 Task: Find connections with filter location Uusikaupunki with filter topic #startupcompanywith filter profile language German with filter current company Himalaya Wellness Company with filter school Bharat Institute of Engineering & Technology with filter industry Insurance with filter service category Ghostwriting with filter keywords title Photographer
Action: Mouse moved to (278, 221)
Screenshot: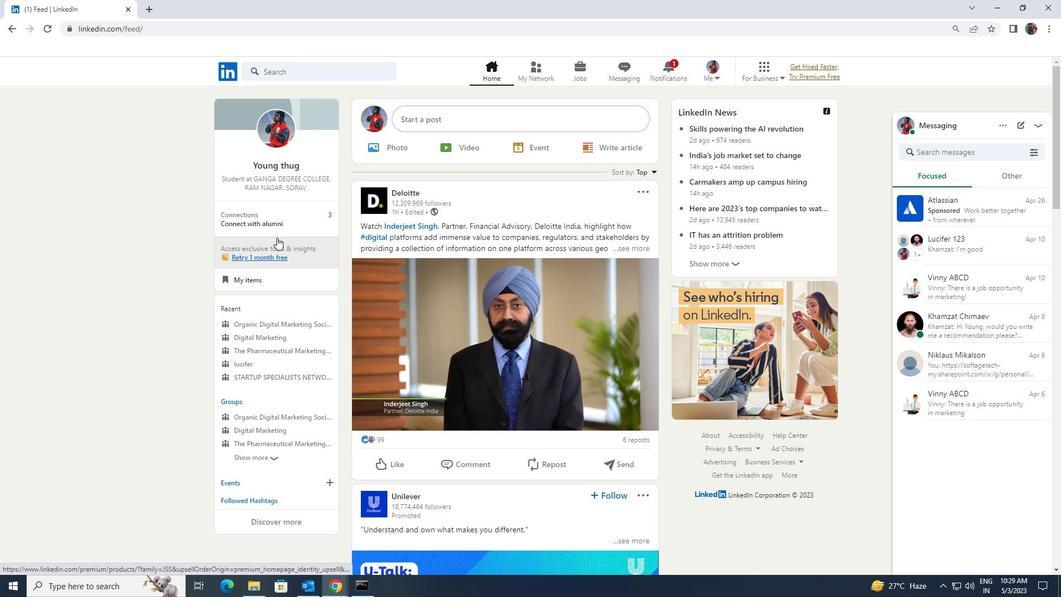 
Action: Mouse pressed left at (278, 221)
Screenshot: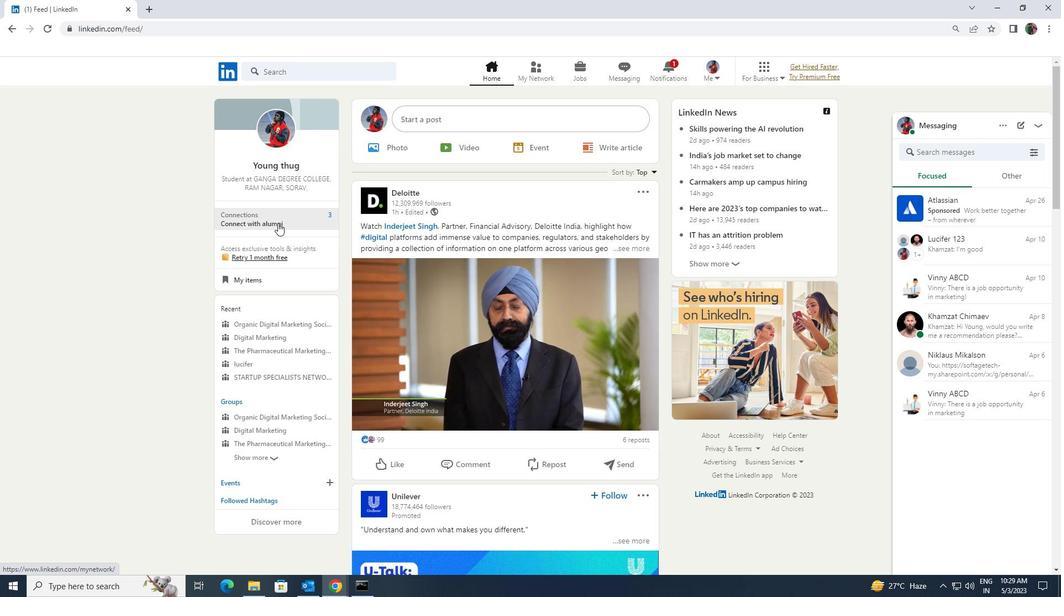 
Action: Mouse moved to (283, 131)
Screenshot: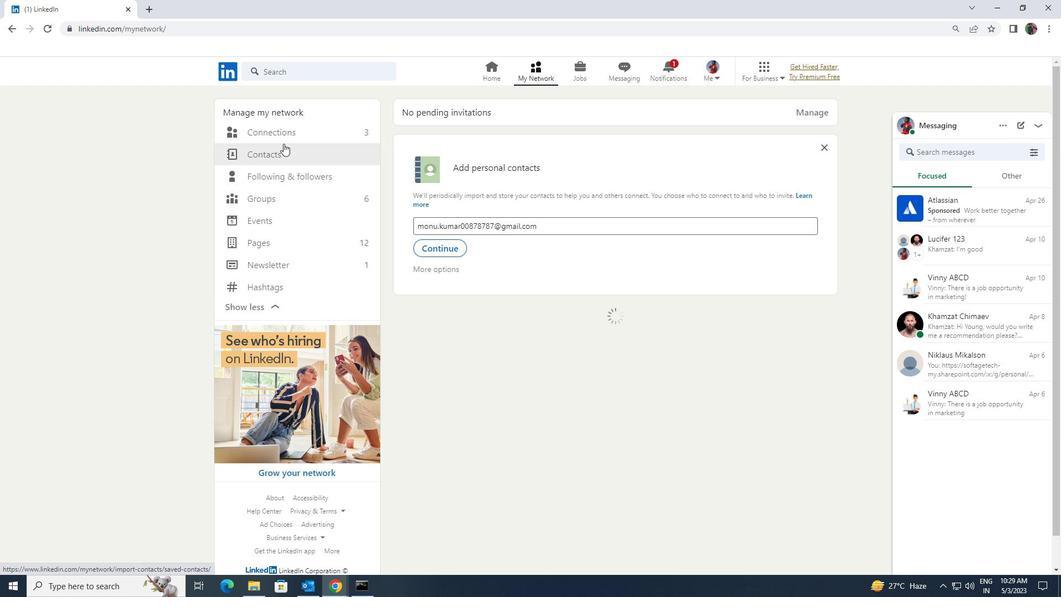 
Action: Mouse pressed left at (283, 131)
Screenshot: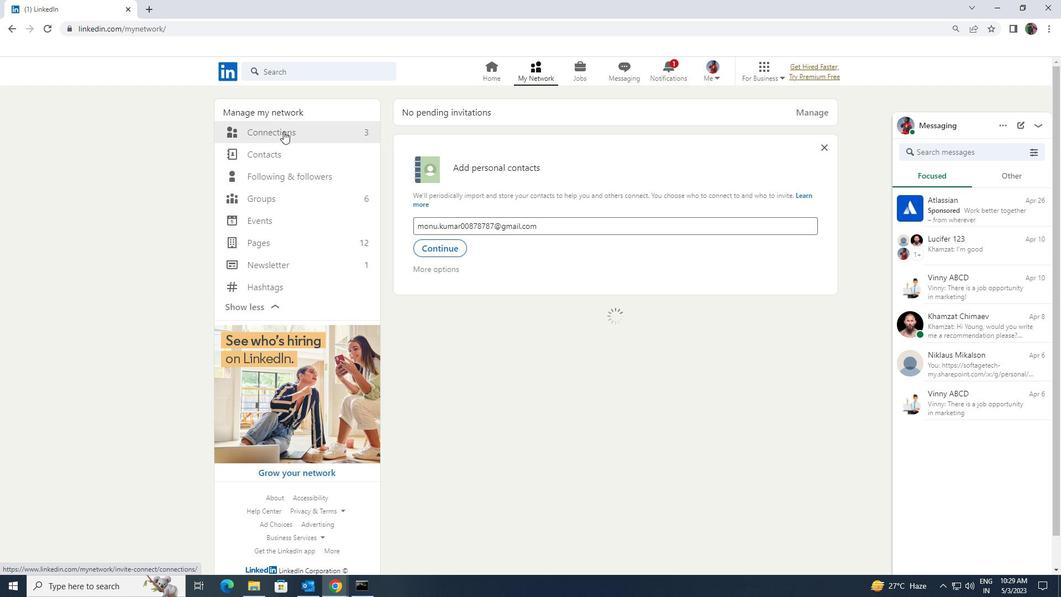 
Action: Mouse moved to (585, 133)
Screenshot: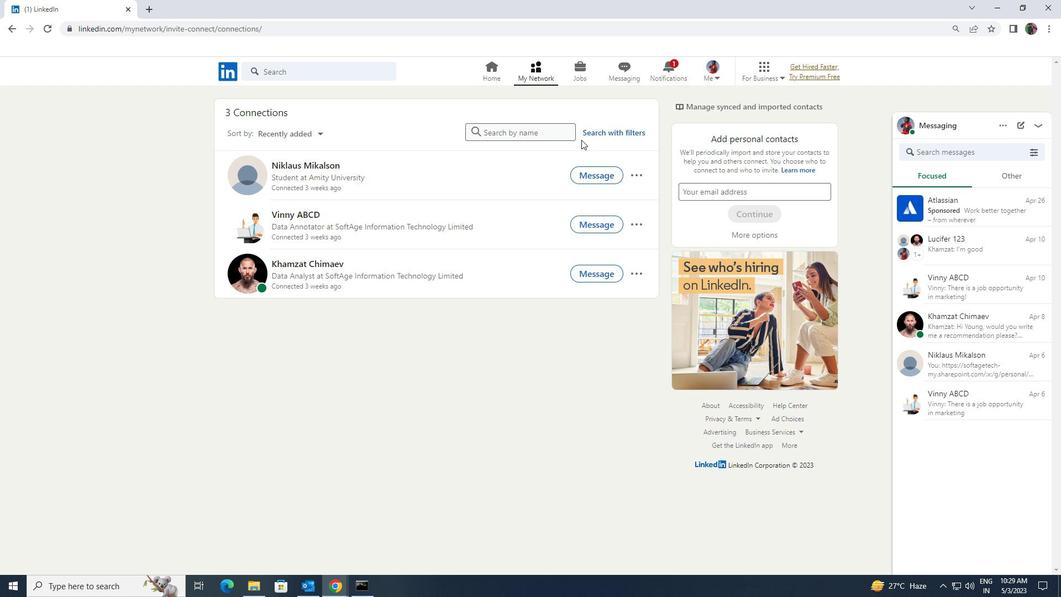 
Action: Mouse pressed left at (585, 133)
Screenshot: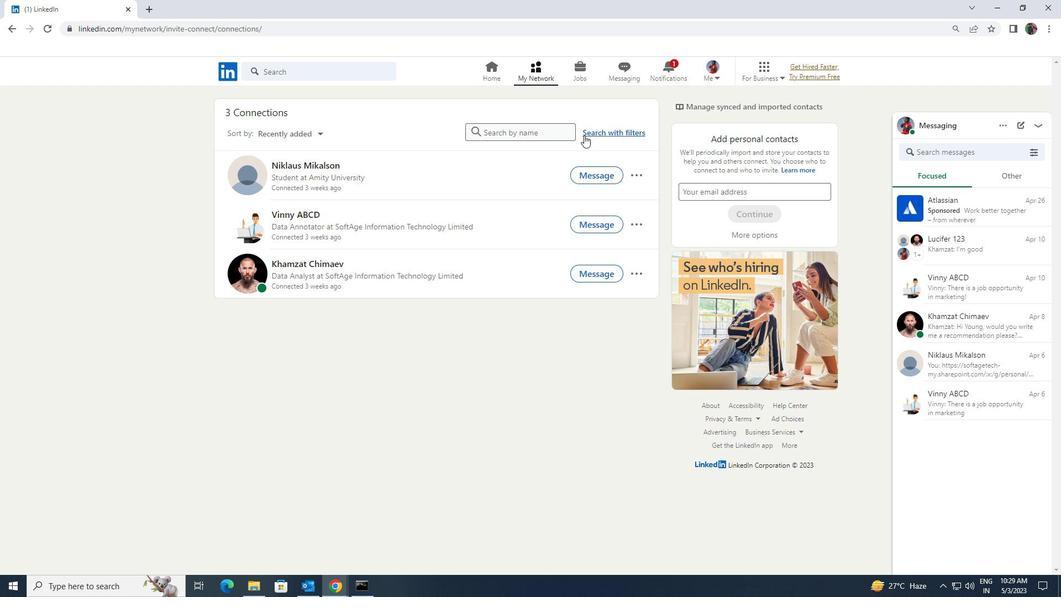 
Action: Mouse moved to (567, 106)
Screenshot: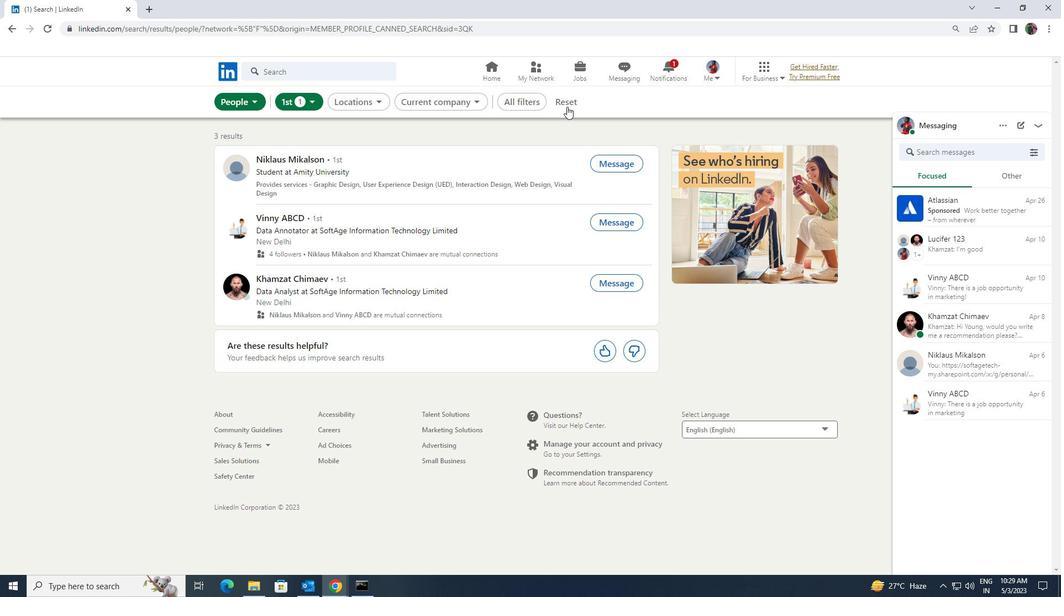 
Action: Mouse pressed left at (567, 106)
Screenshot: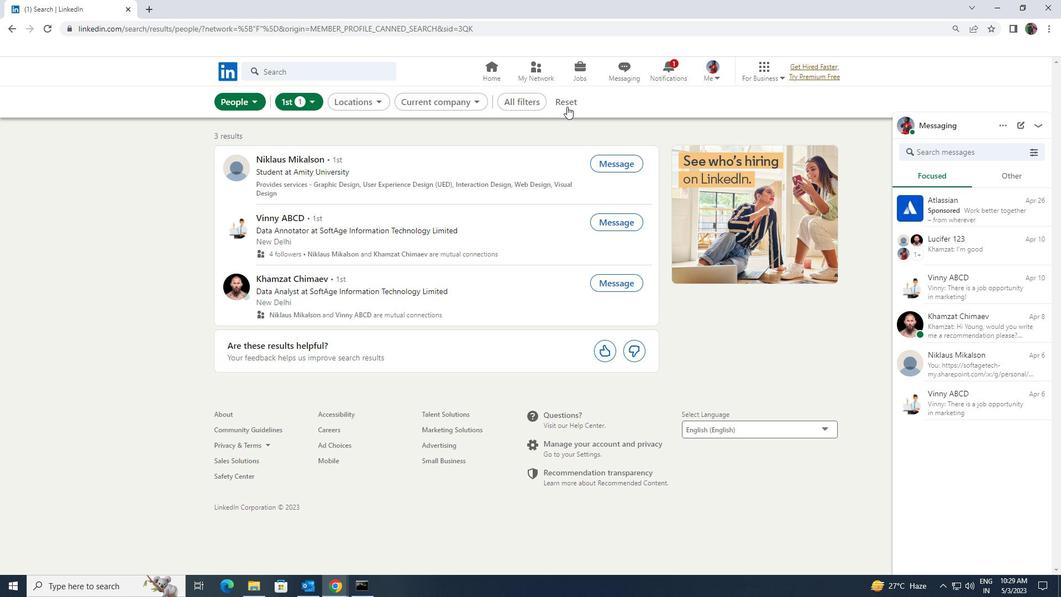 
Action: Mouse moved to (555, 103)
Screenshot: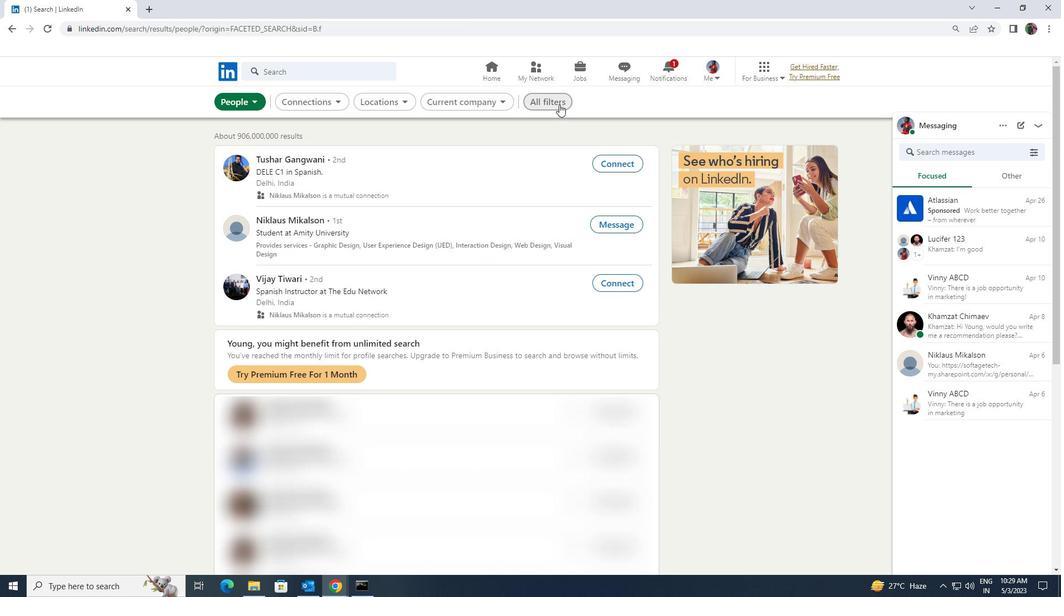 
Action: Mouse pressed left at (555, 103)
Screenshot: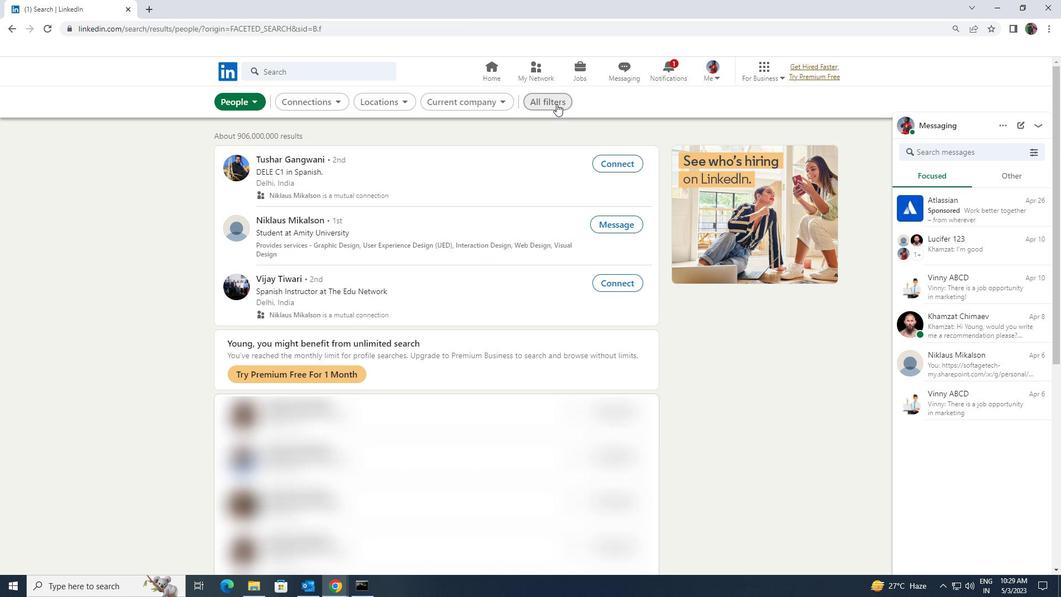 
Action: Mouse moved to (923, 438)
Screenshot: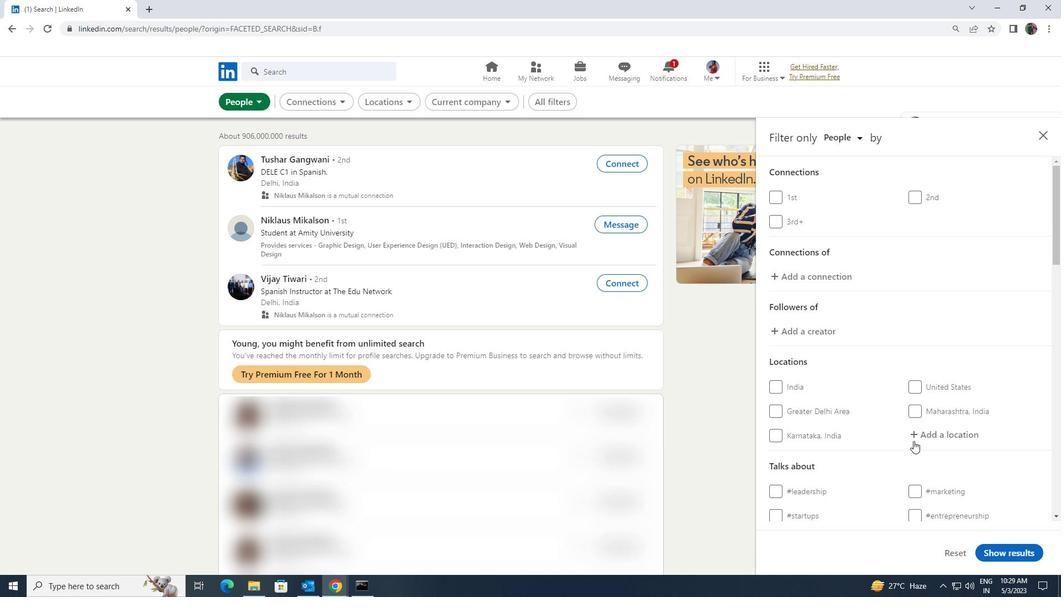 
Action: Mouse pressed left at (923, 438)
Screenshot: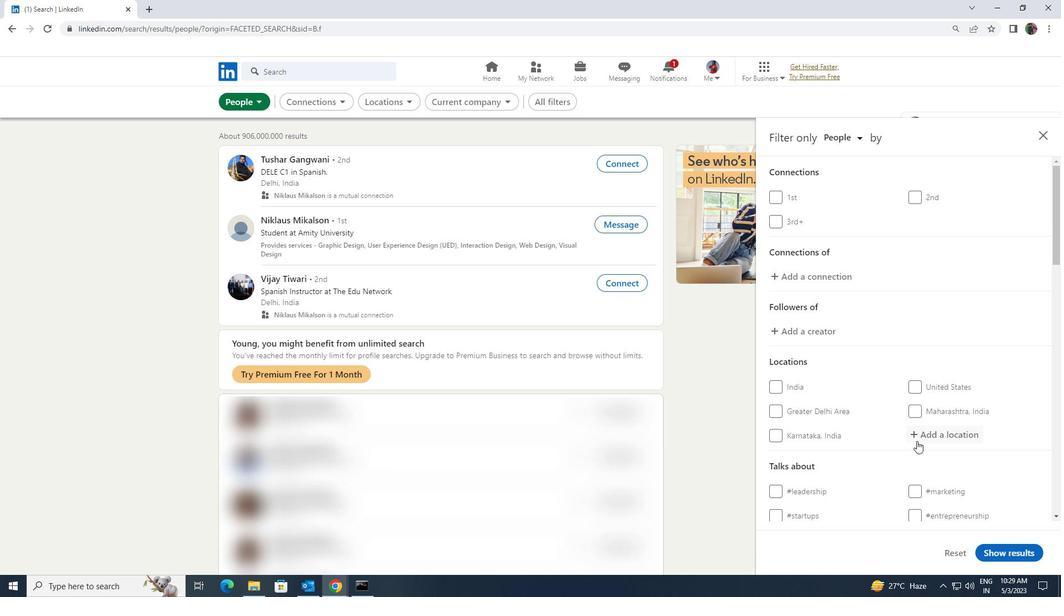 
Action: Key pressed <Key.shift><Key.shift><Key.shift>UUSIK
Screenshot: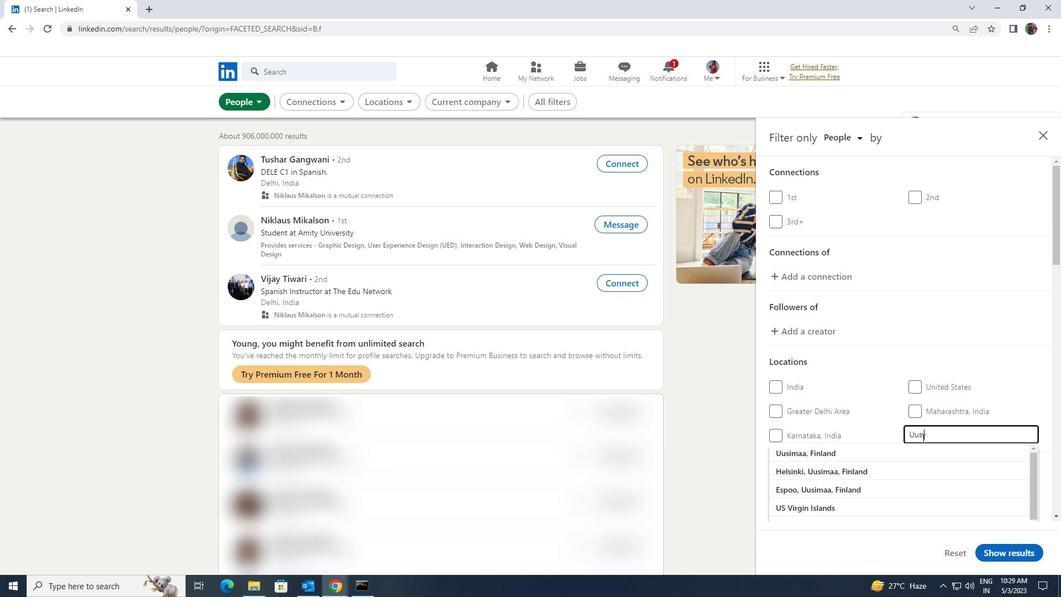 
Action: Mouse moved to (918, 452)
Screenshot: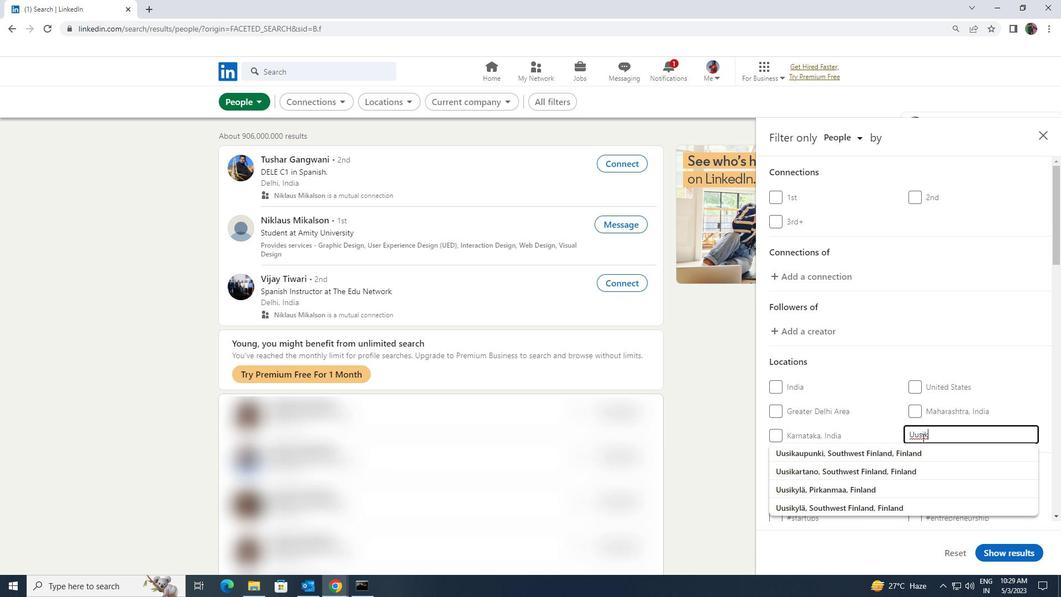 
Action: Mouse pressed left at (918, 452)
Screenshot: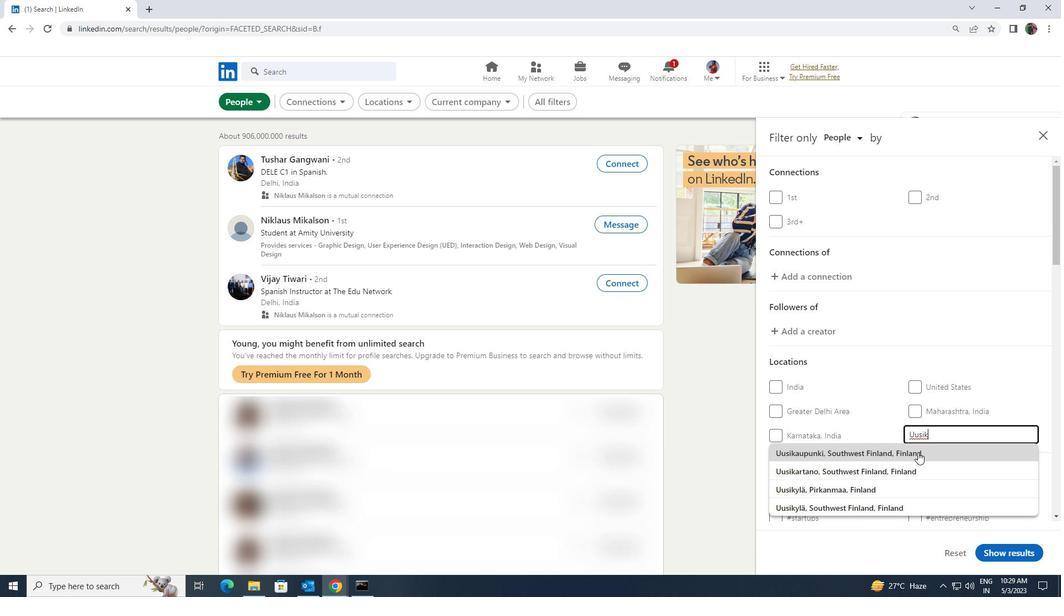 
Action: Mouse scrolled (918, 451) with delta (0, 0)
Screenshot: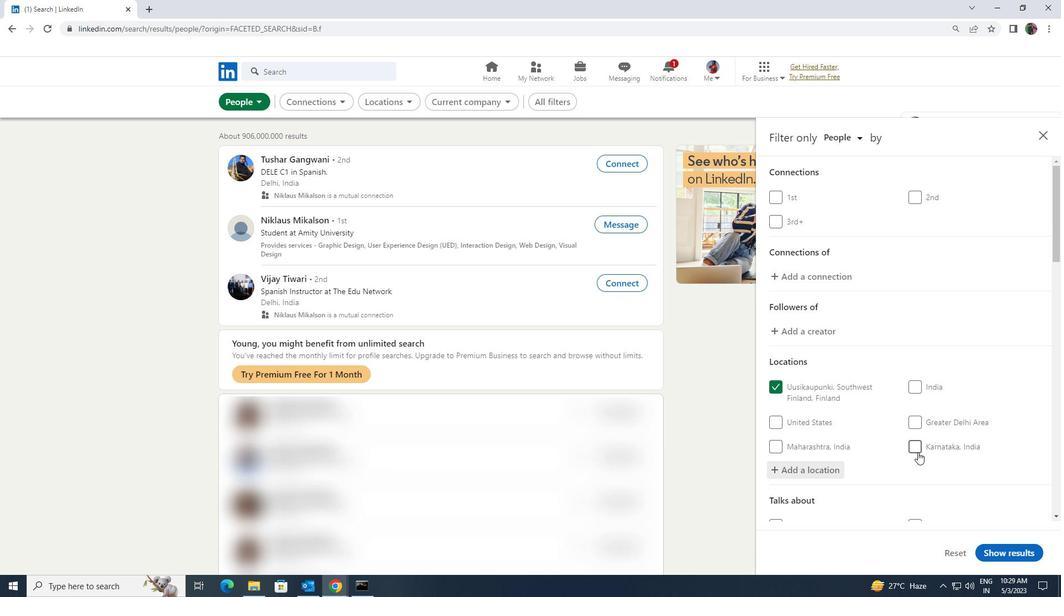 
Action: Mouse scrolled (918, 451) with delta (0, 0)
Screenshot: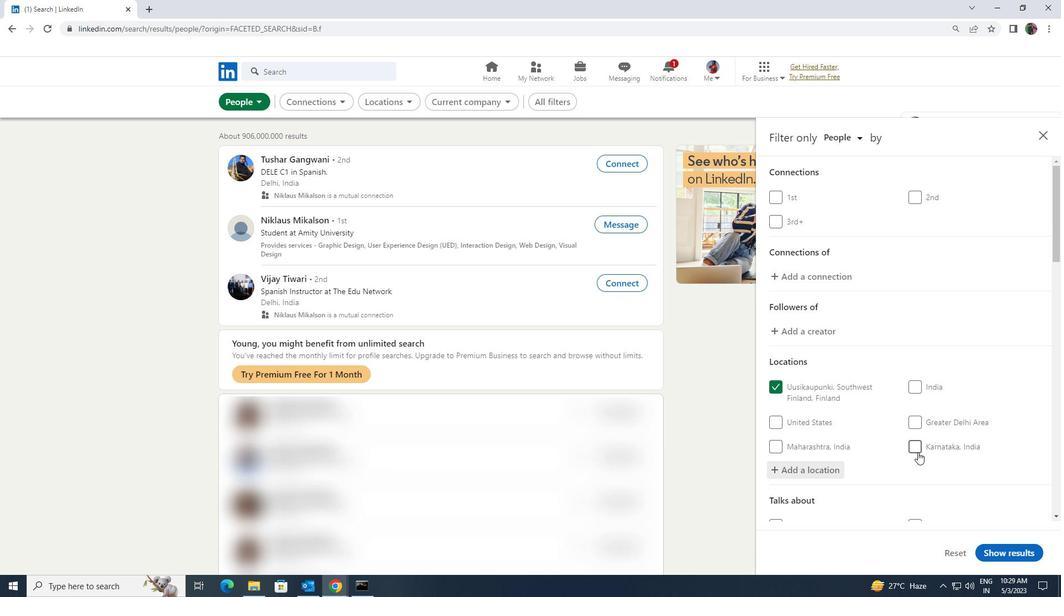 
Action: Mouse moved to (915, 461)
Screenshot: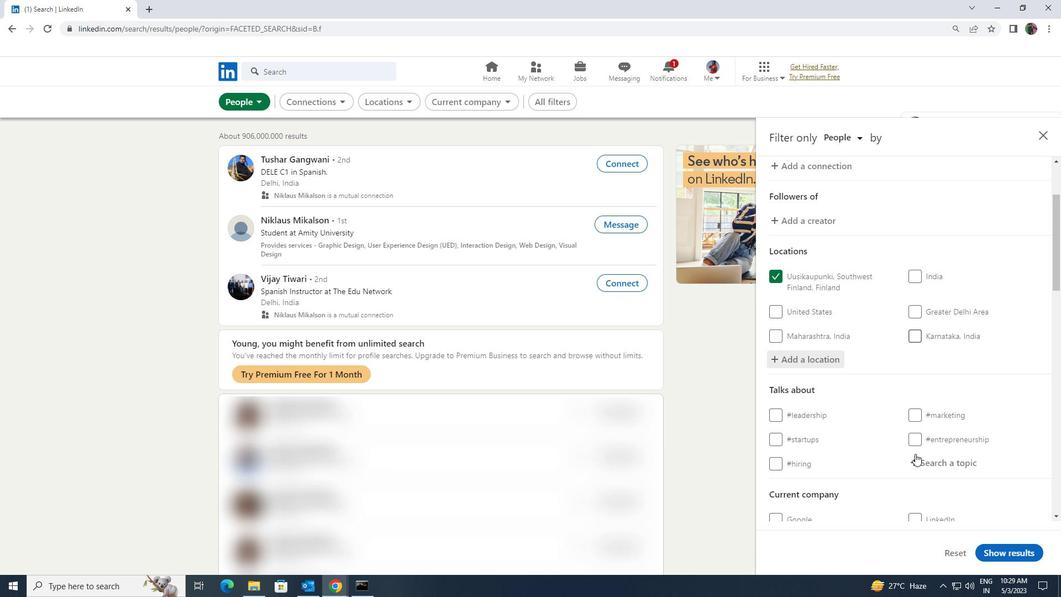 
Action: Mouse pressed left at (915, 461)
Screenshot: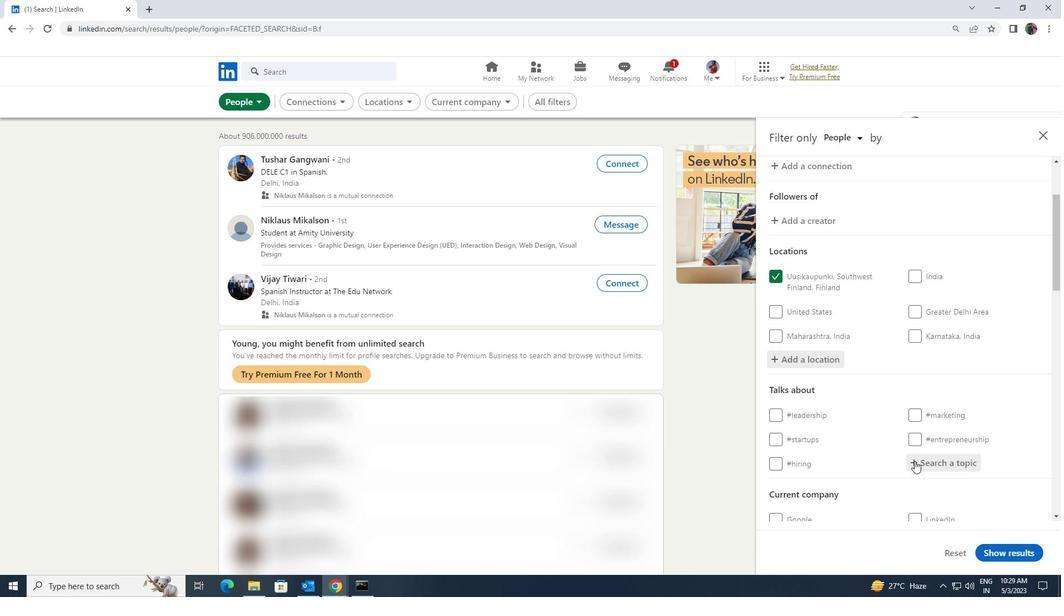 
Action: Key pressed <Key.shift><Key.shift><Key.shift><Key.shift><Key.shift><Key.shift><Key.shift><Key.shift><Key.shift><Key.shift><Key.shift><Key.shift><Key.shift><Key.shift><Key.shift><Key.shift><Key.shift><Key.shift><Key.shift><Key.shift>STARTUPCOM
Screenshot: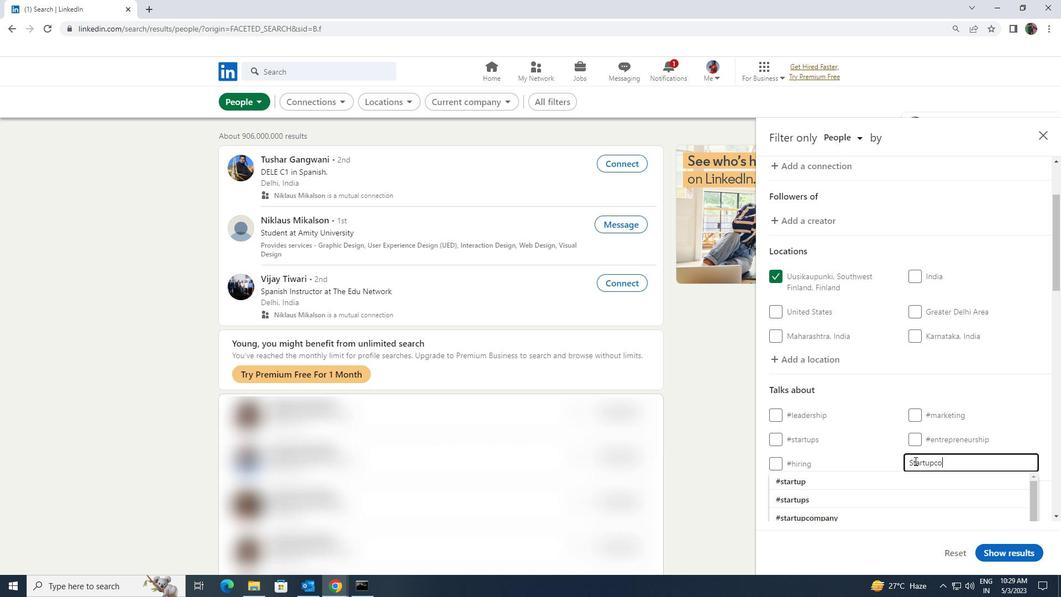 
Action: Mouse moved to (911, 474)
Screenshot: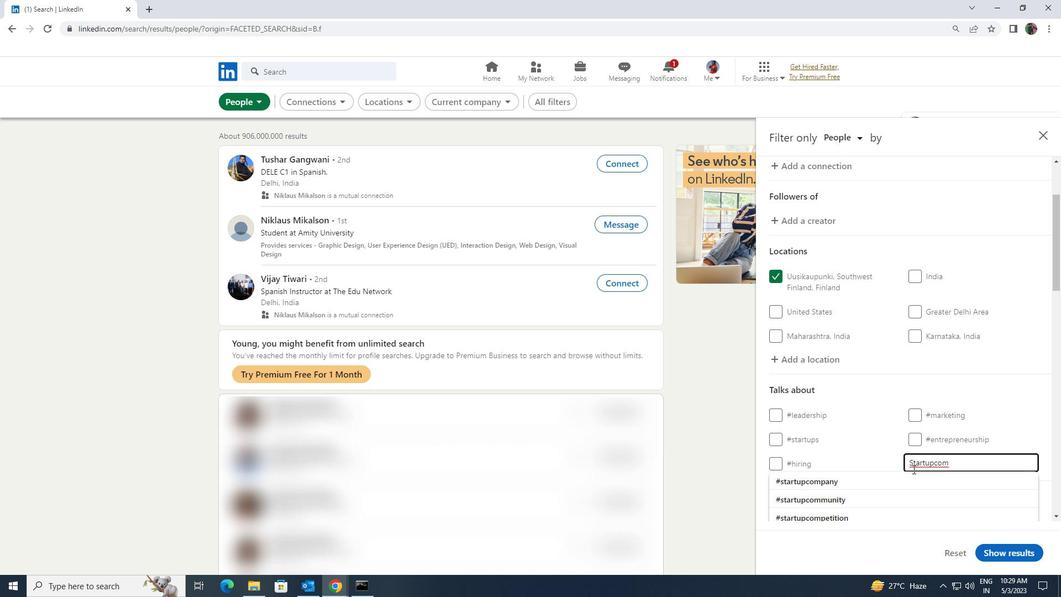 
Action: Mouse pressed left at (911, 474)
Screenshot: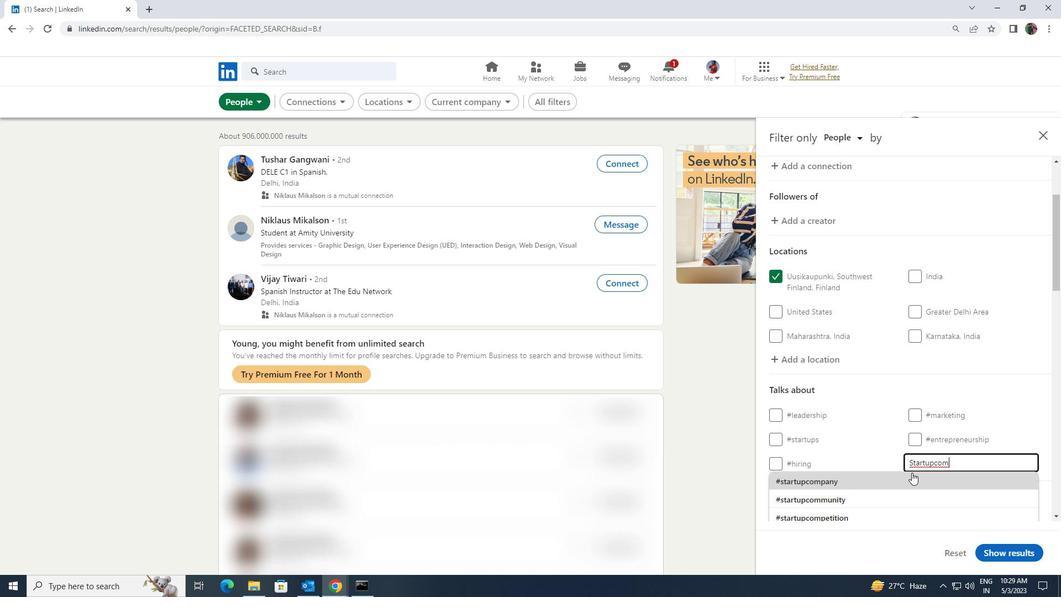 
Action: Mouse scrolled (911, 473) with delta (0, 0)
Screenshot: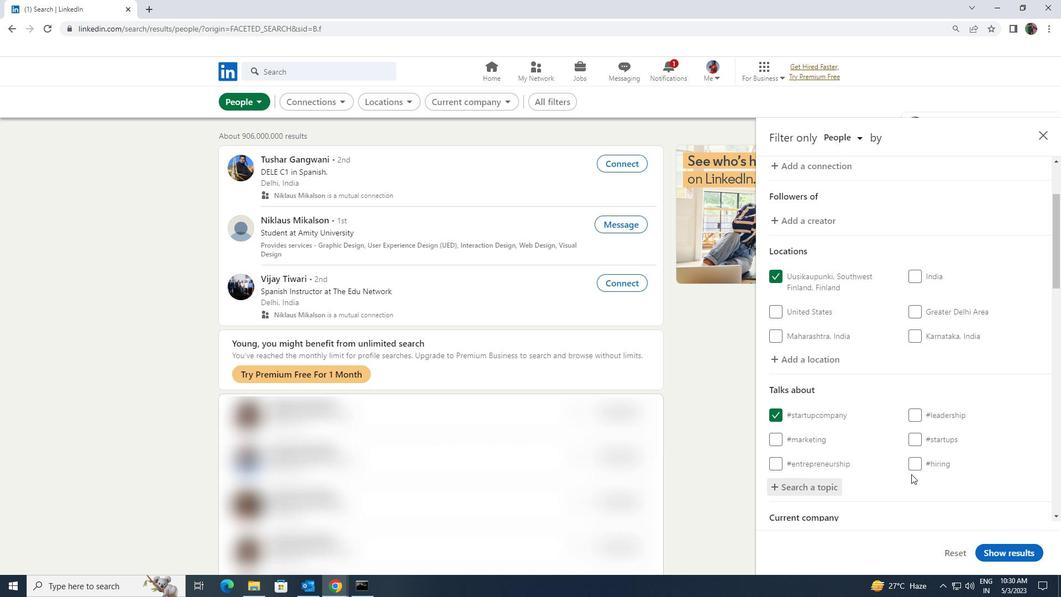
Action: Mouse scrolled (911, 473) with delta (0, 0)
Screenshot: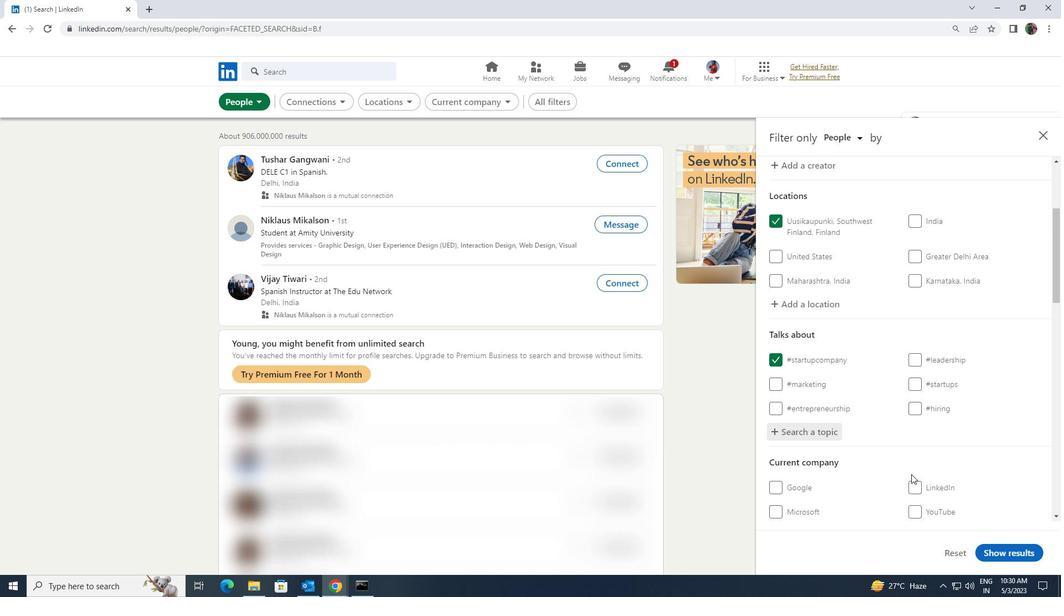 
Action: Mouse scrolled (911, 473) with delta (0, 0)
Screenshot: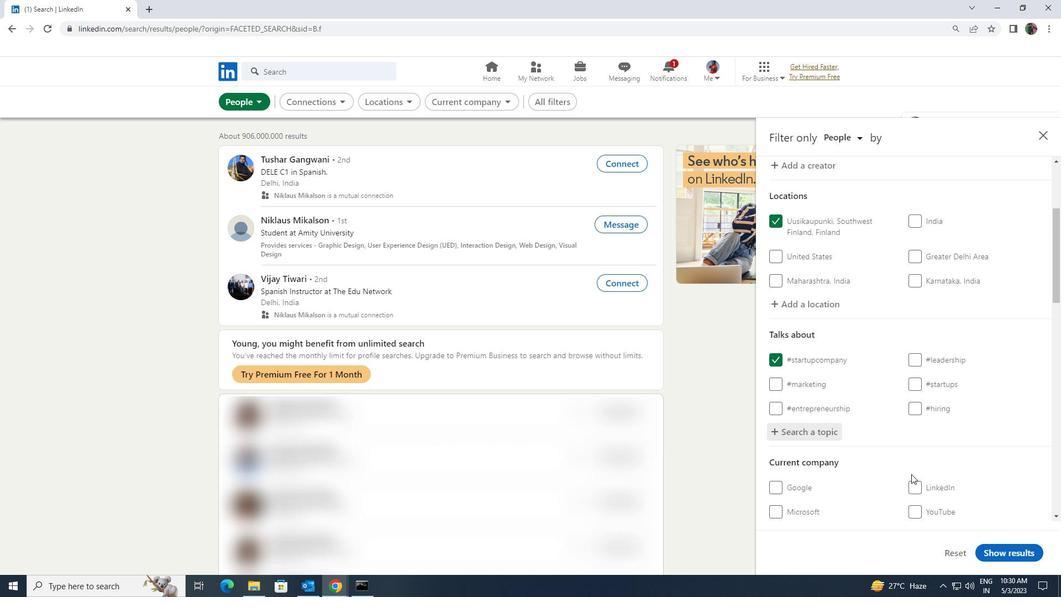 
Action: Mouse scrolled (911, 473) with delta (0, 0)
Screenshot: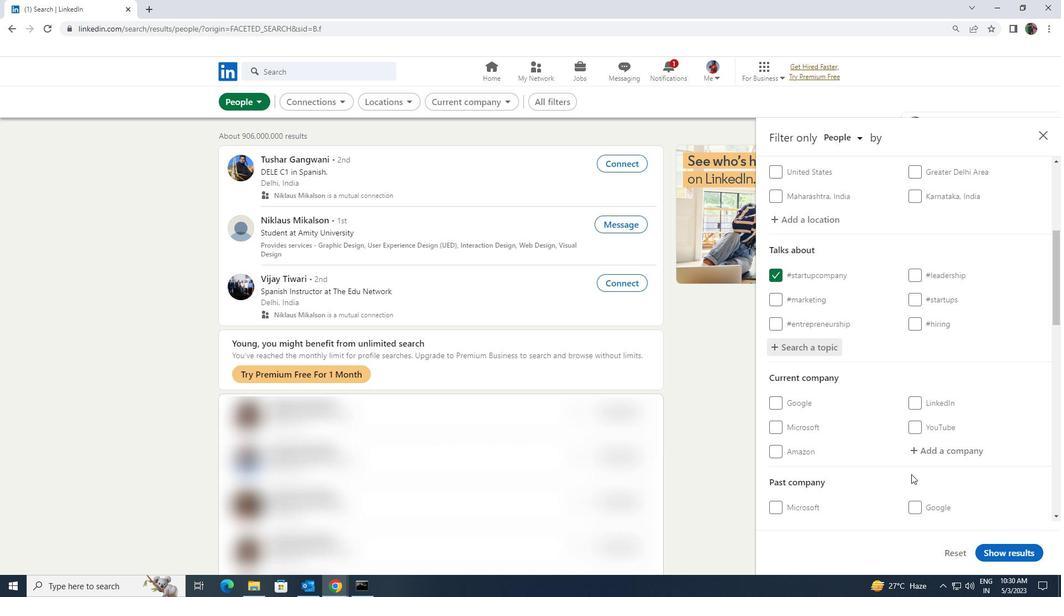 
Action: Mouse scrolled (911, 473) with delta (0, 0)
Screenshot: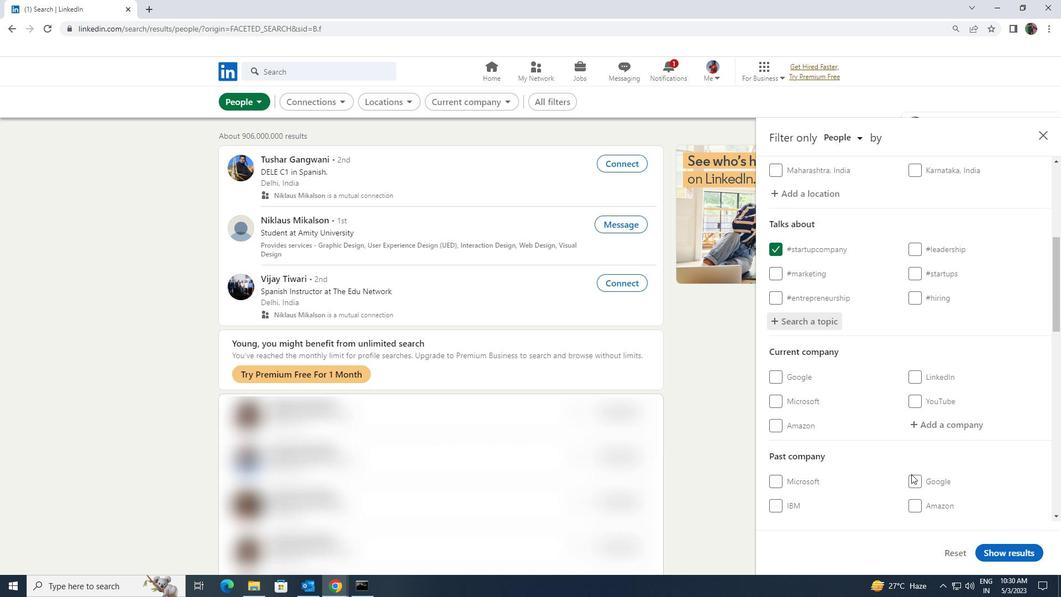 
Action: Mouse scrolled (911, 473) with delta (0, 0)
Screenshot: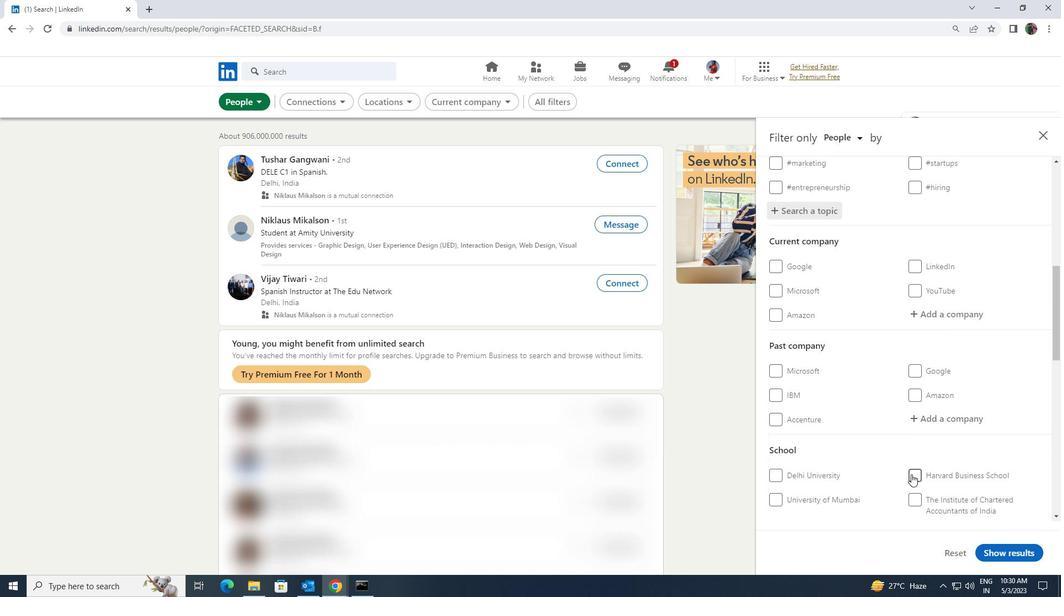 
Action: Mouse moved to (911, 474)
Screenshot: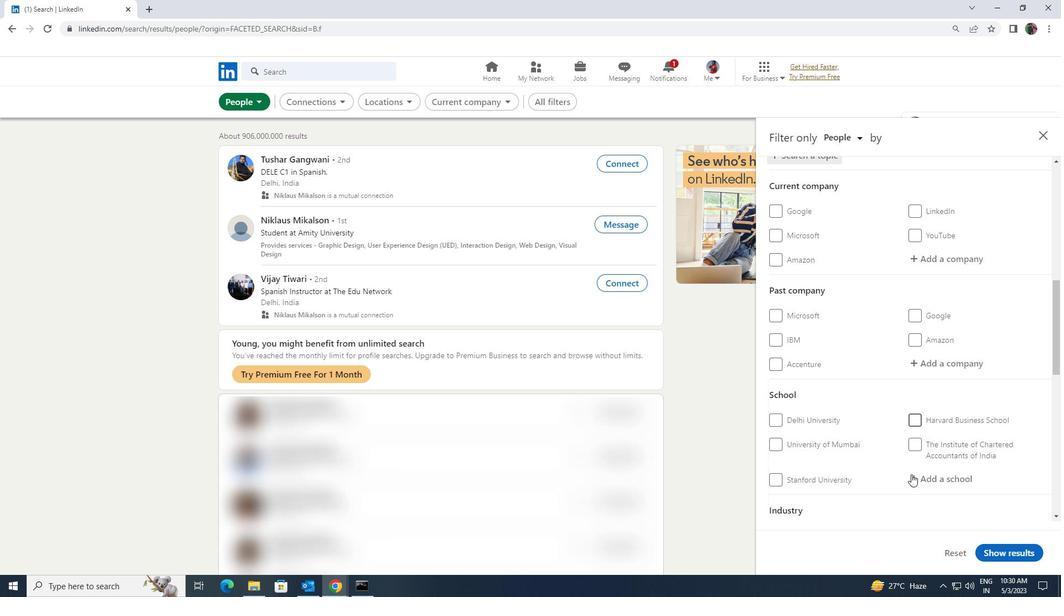 
Action: Mouse scrolled (911, 473) with delta (0, 0)
Screenshot: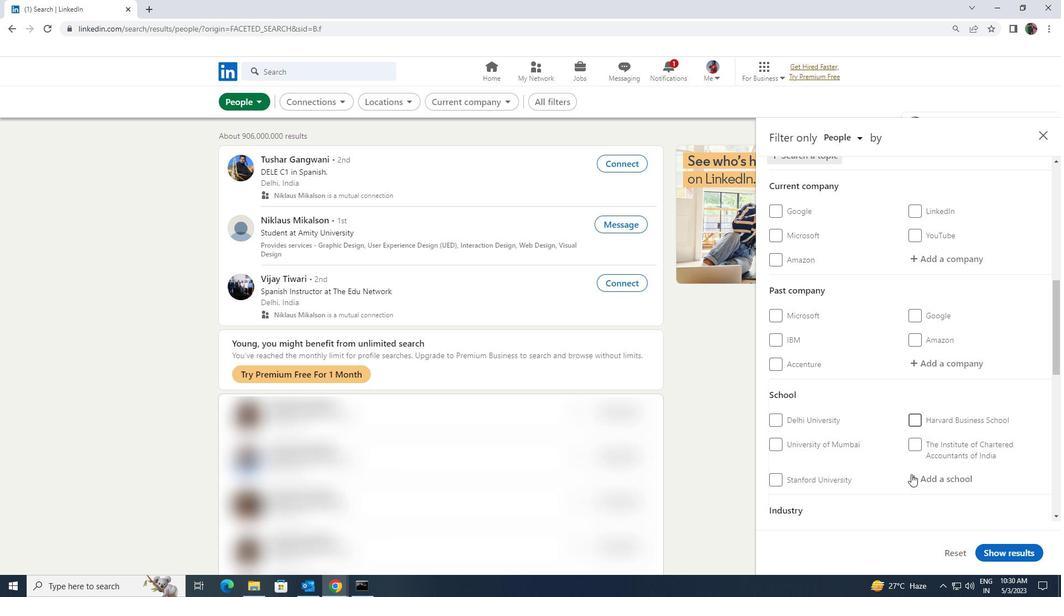 
Action: Mouse scrolled (911, 473) with delta (0, 0)
Screenshot: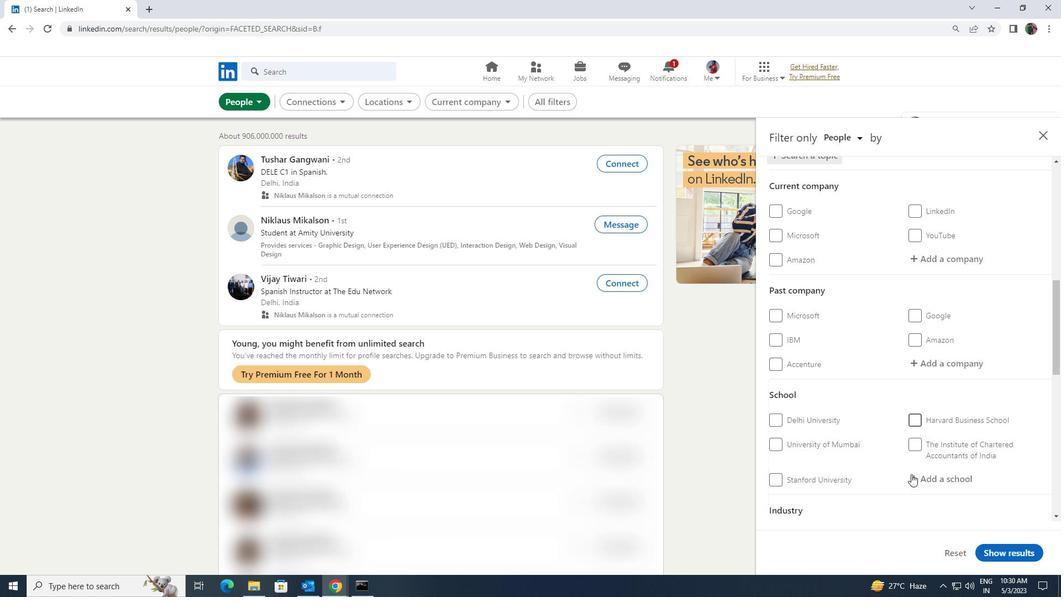
Action: Mouse scrolled (911, 473) with delta (0, 0)
Screenshot: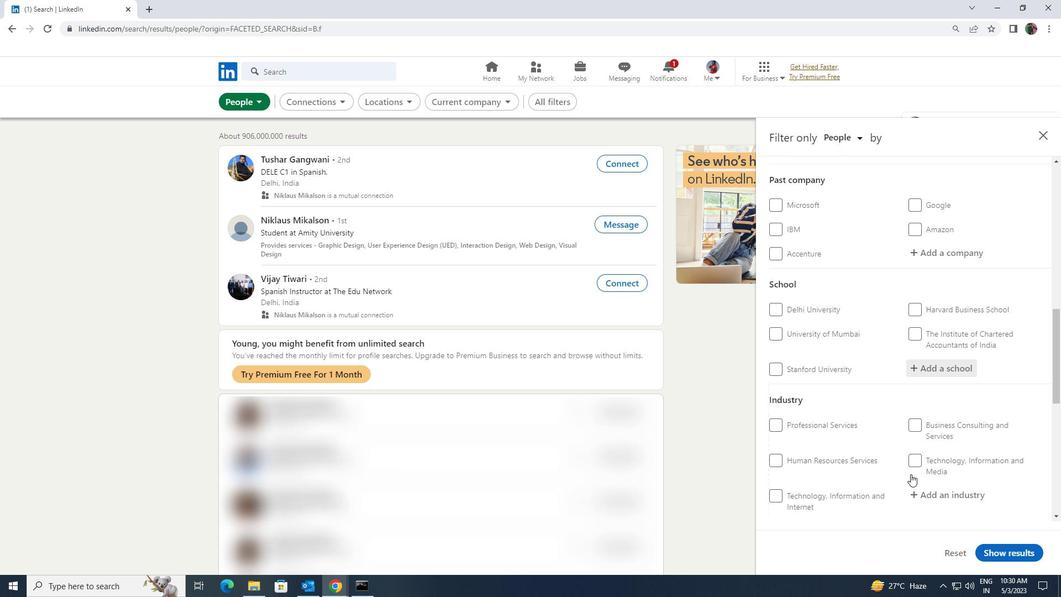 
Action: Mouse moved to (910, 474)
Screenshot: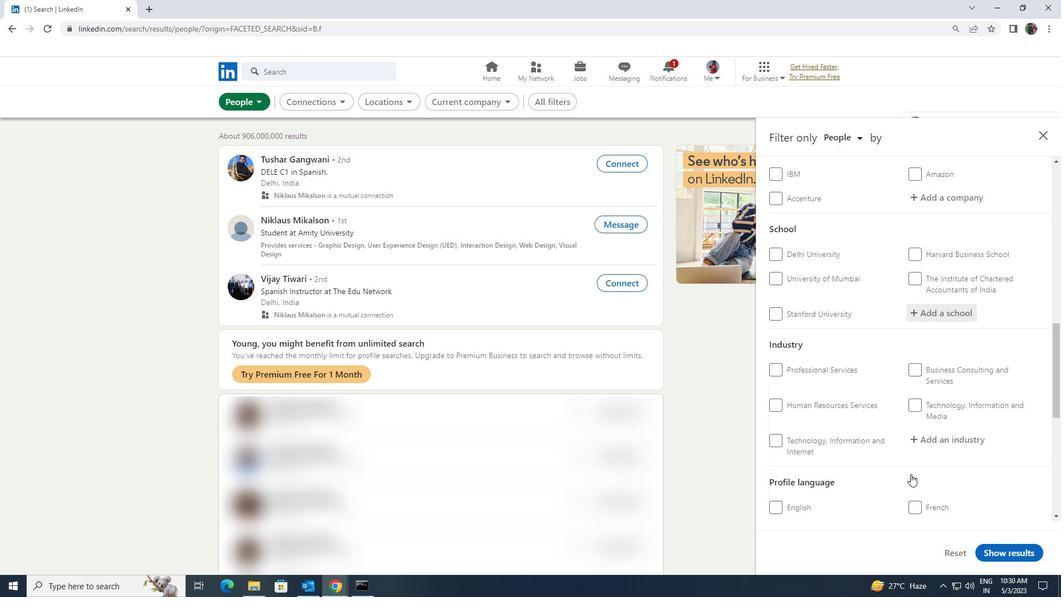 
Action: Mouse scrolled (910, 473) with delta (0, 0)
Screenshot: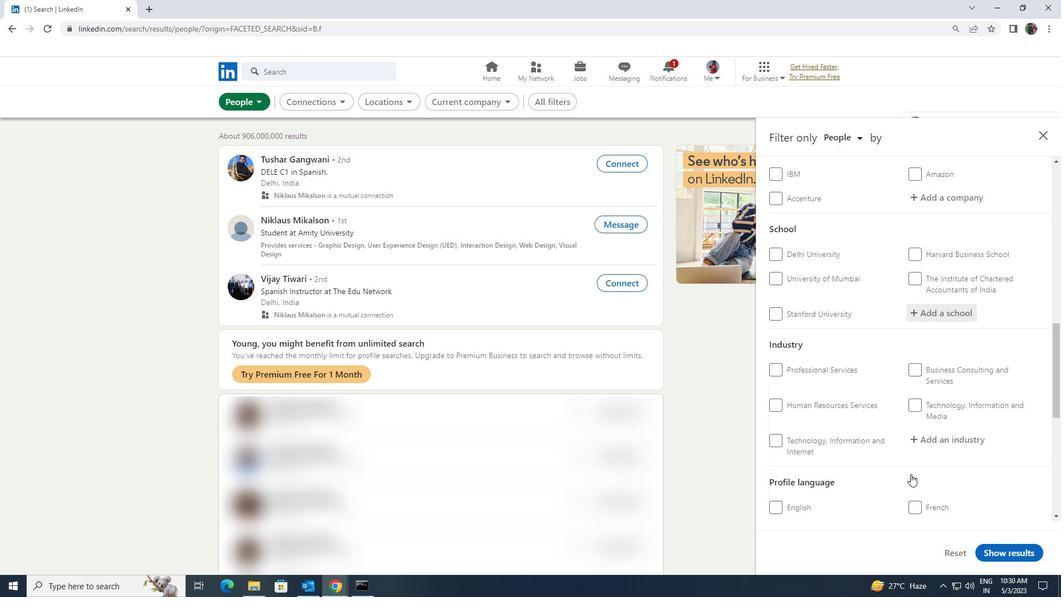 
Action: Mouse moved to (775, 503)
Screenshot: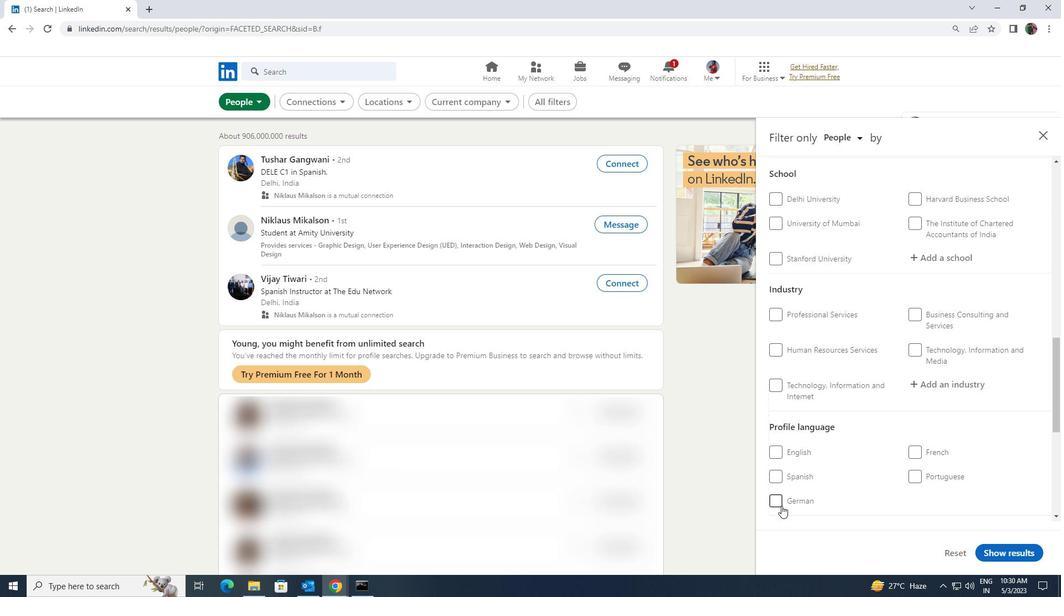 
Action: Mouse pressed left at (775, 503)
Screenshot: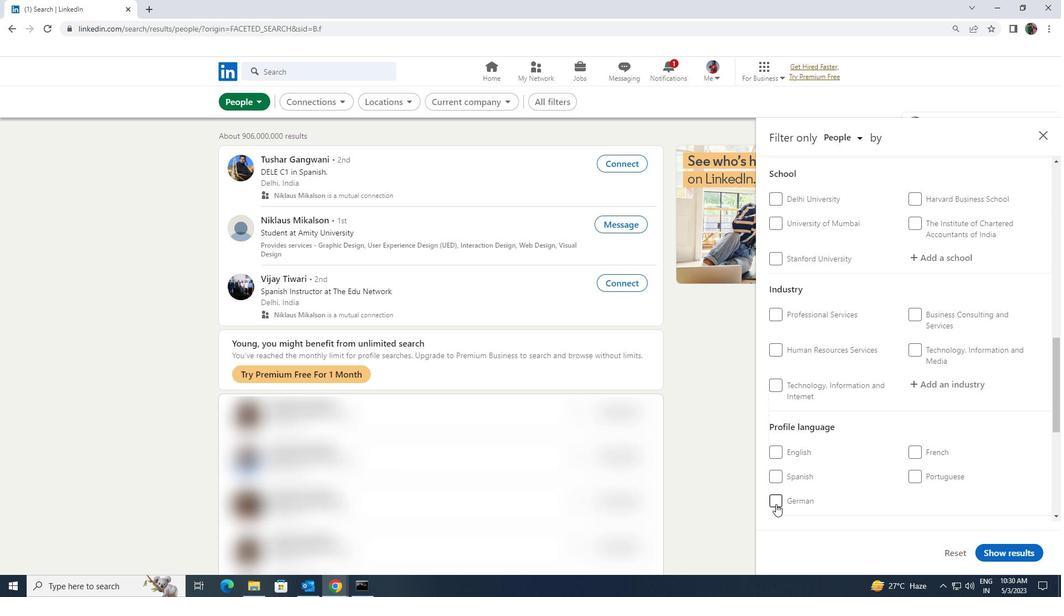 
Action: Mouse moved to (862, 489)
Screenshot: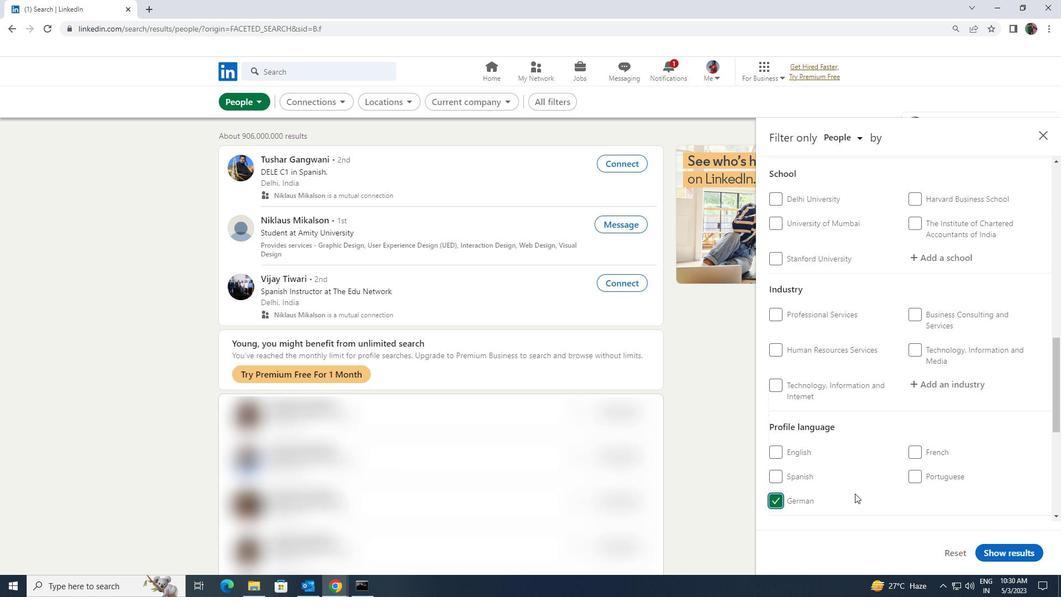 
Action: Mouse scrolled (862, 490) with delta (0, 0)
Screenshot: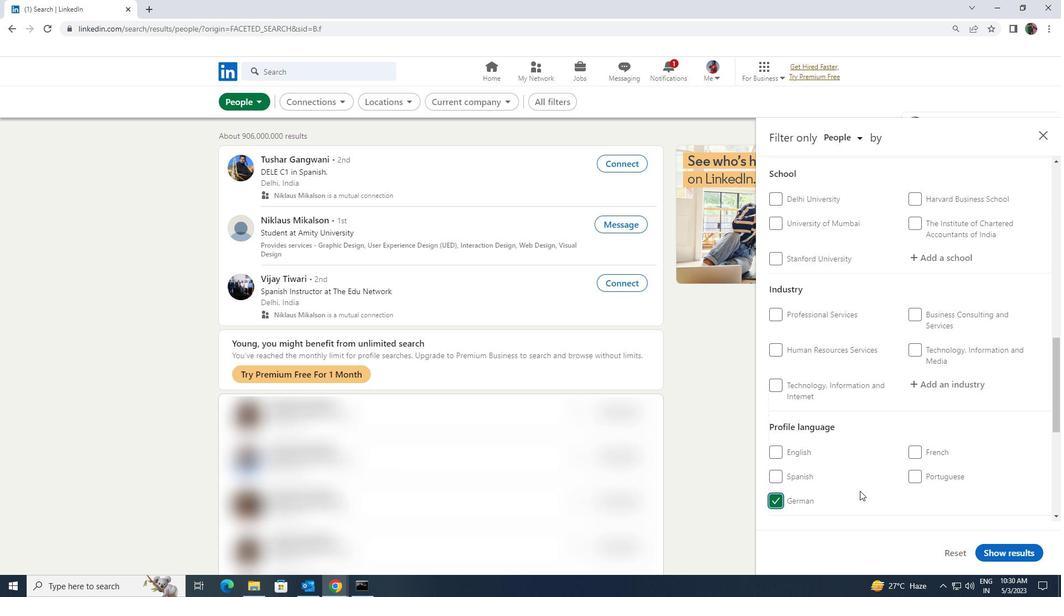 
Action: Mouse scrolled (862, 490) with delta (0, 0)
Screenshot: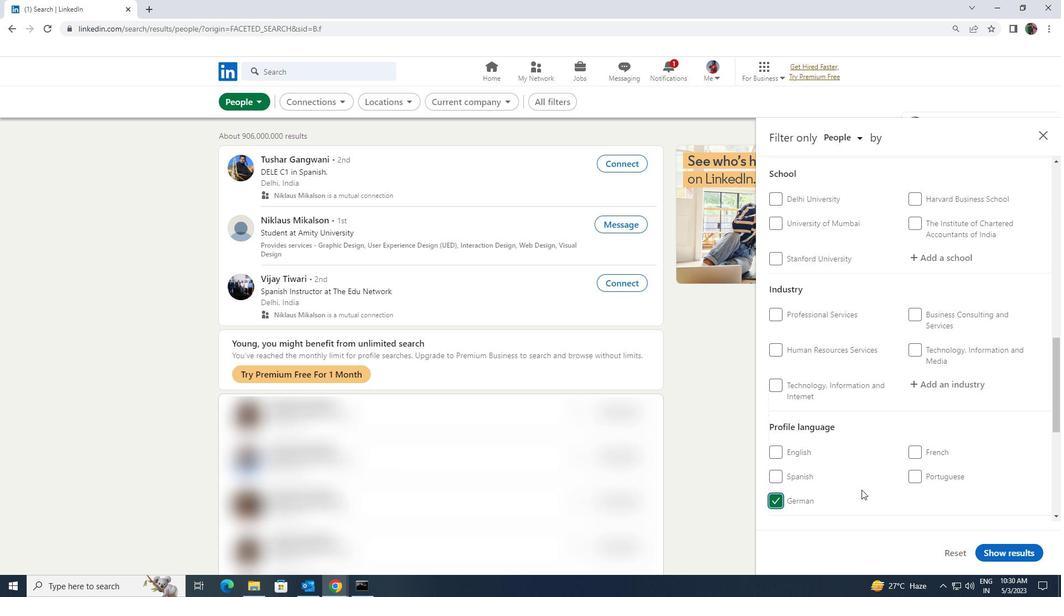 
Action: Mouse scrolled (862, 490) with delta (0, 0)
Screenshot: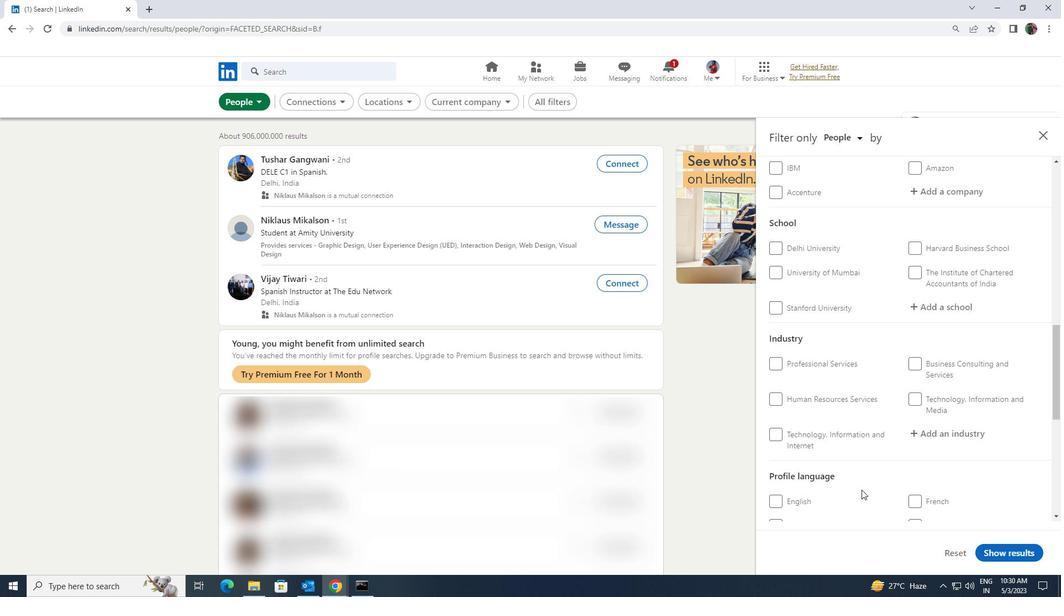 
Action: Mouse scrolled (862, 490) with delta (0, 0)
Screenshot: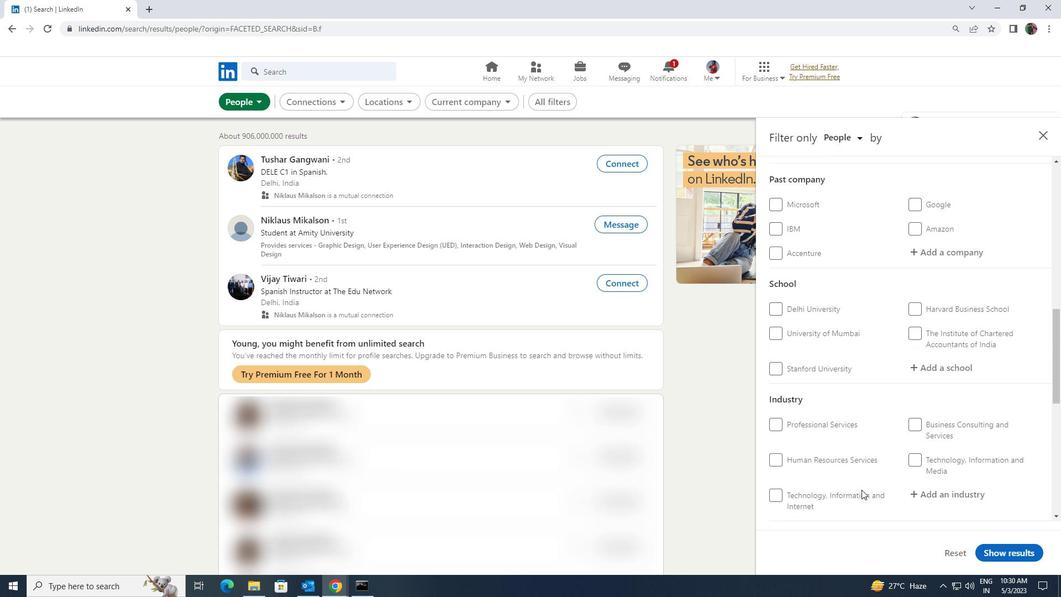
Action: Mouse scrolled (862, 490) with delta (0, 0)
Screenshot: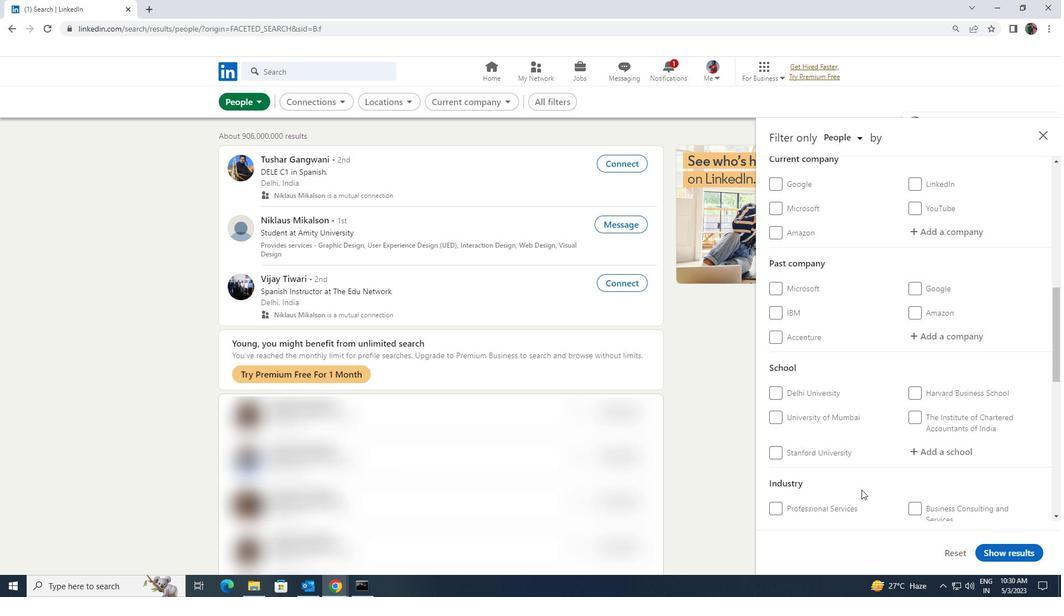 
Action: Mouse scrolled (862, 490) with delta (0, 0)
Screenshot: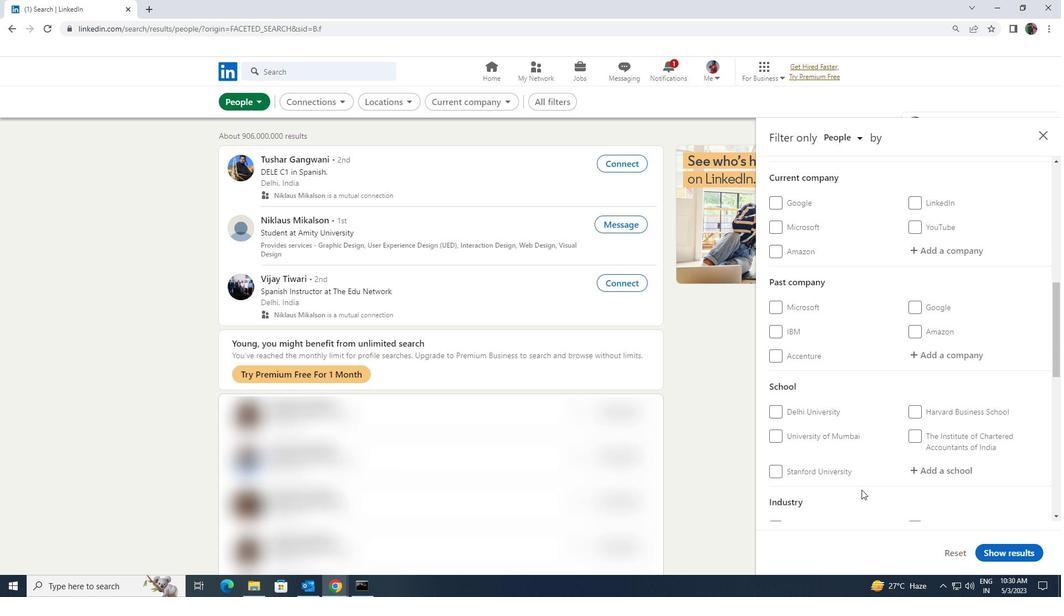 
Action: Mouse scrolled (862, 490) with delta (0, 0)
Screenshot: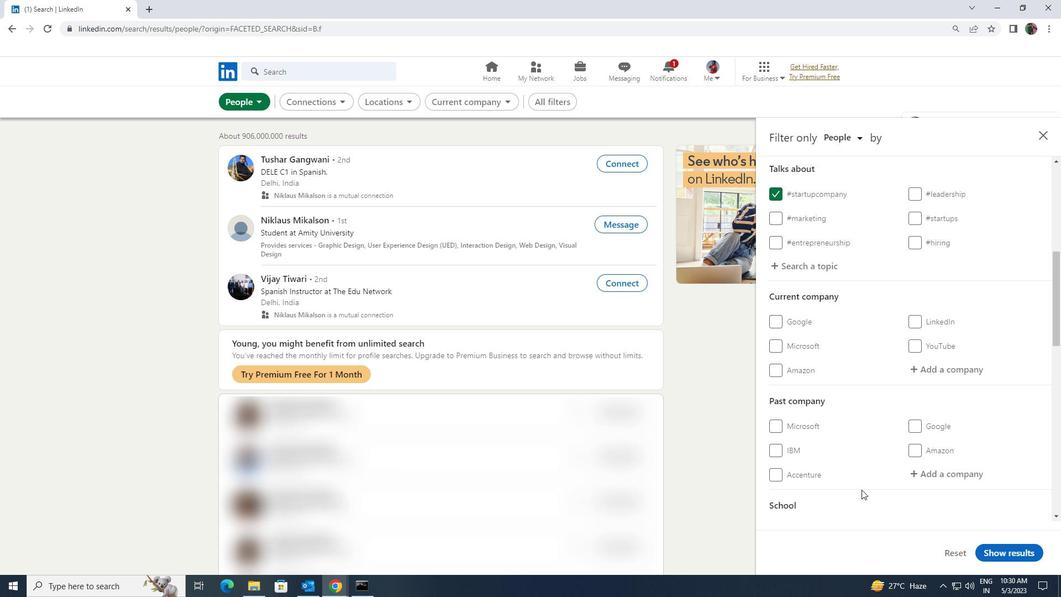 
Action: Mouse moved to (914, 432)
Screenshot: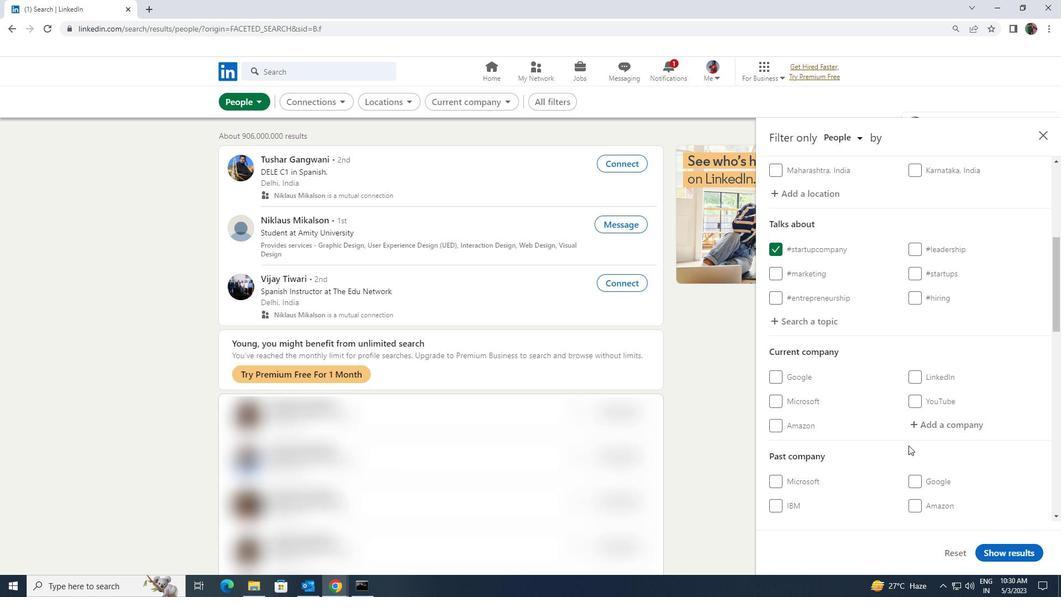 
Action: Mouse pressed left at (914, 432)
Screenshot: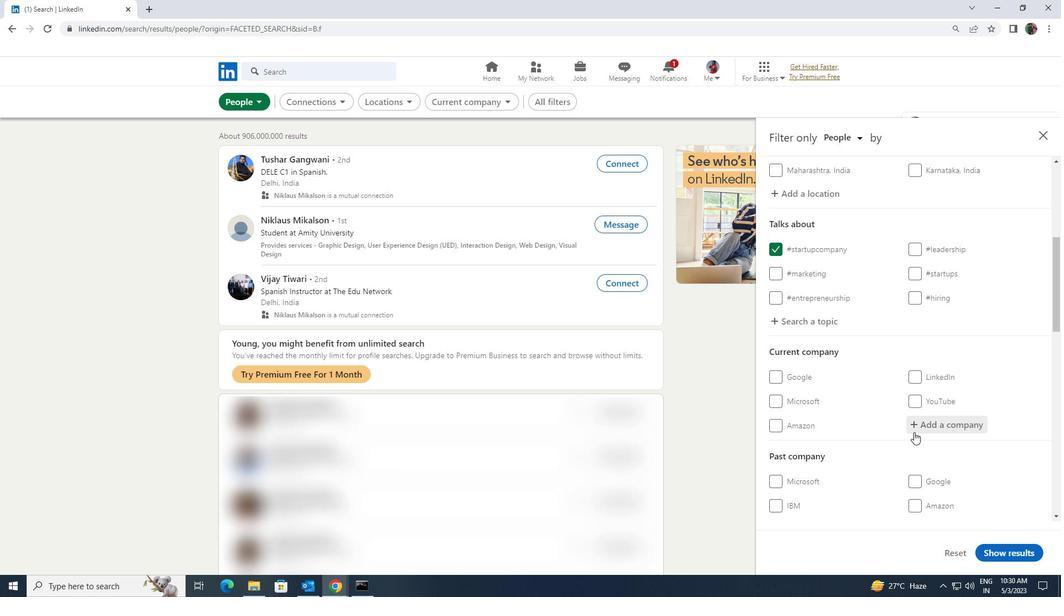 
Action: Key pressed <Key.shift><Key.shift><Key.shift><Key.shift><Key.shift>HIMALAYA
Screenshot: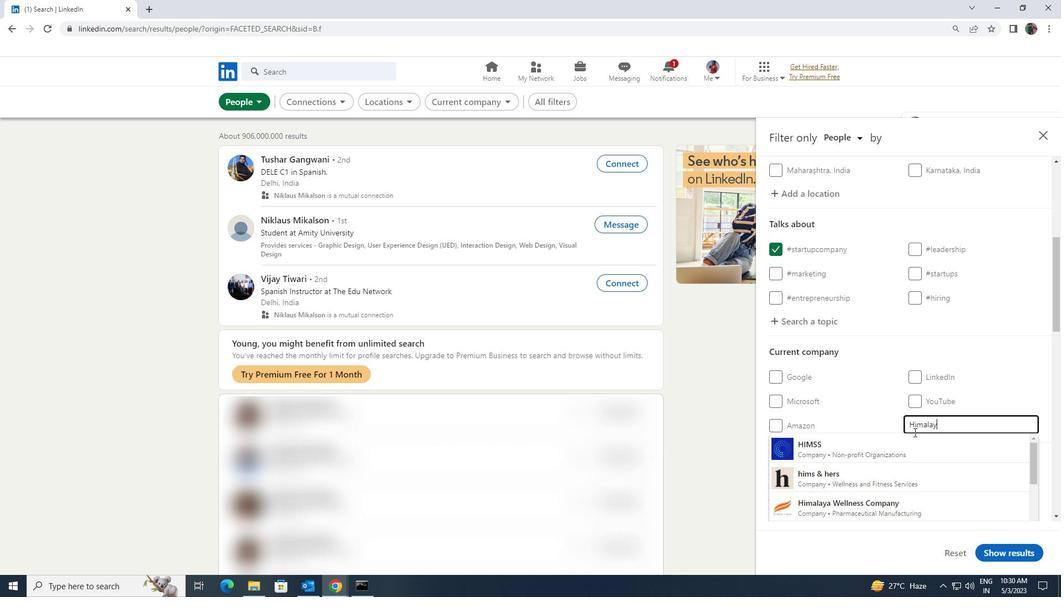 
Action: Mouse moved to (910, 441)
Screenshot: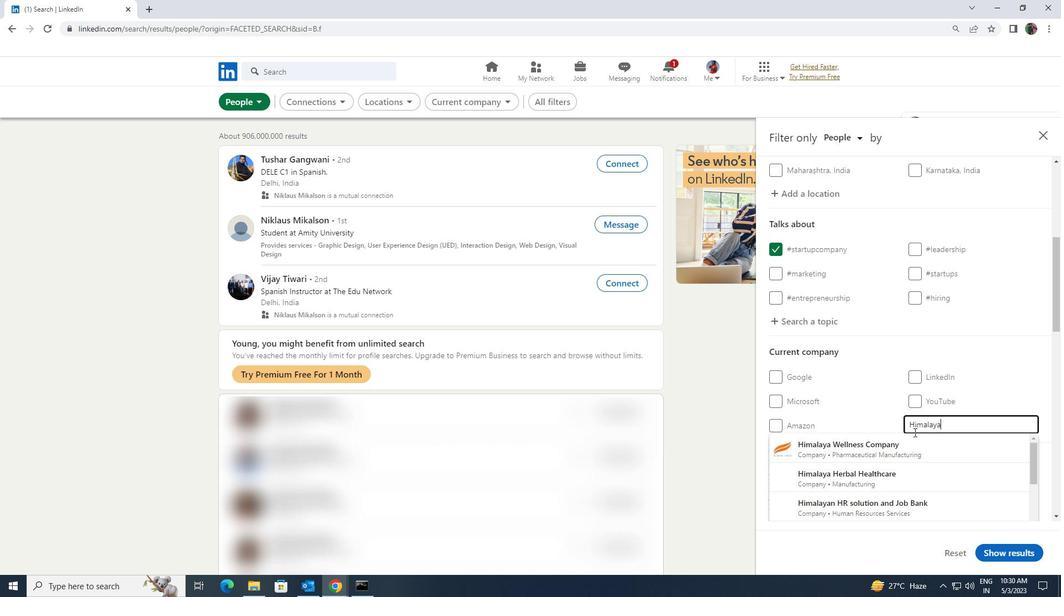 
Action: Mouse pressed left at (910, 441)
Screenshot: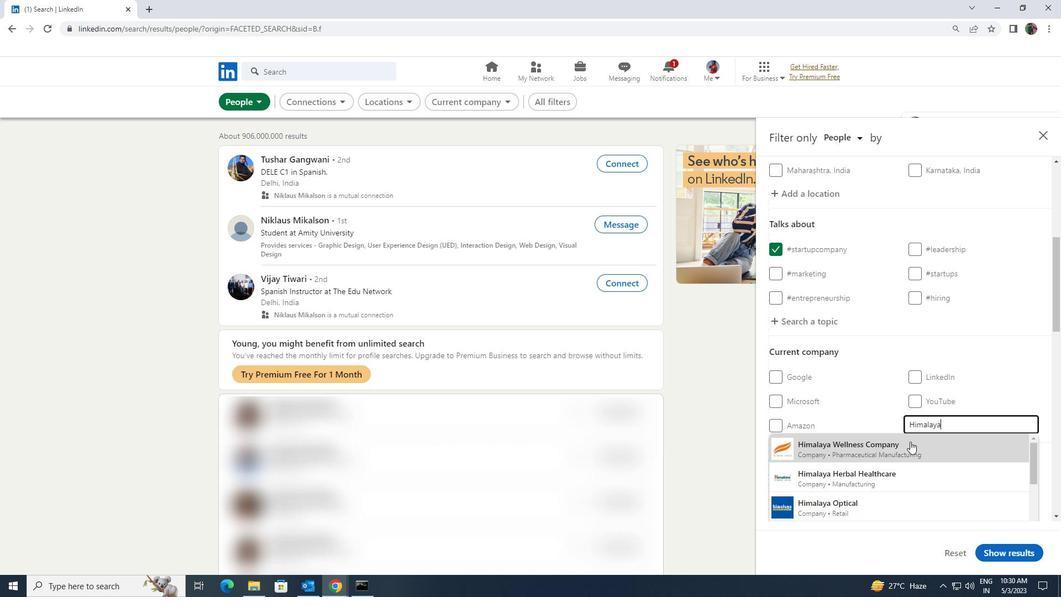 
Action: Mouse moved to (910, 442)
Screenshot: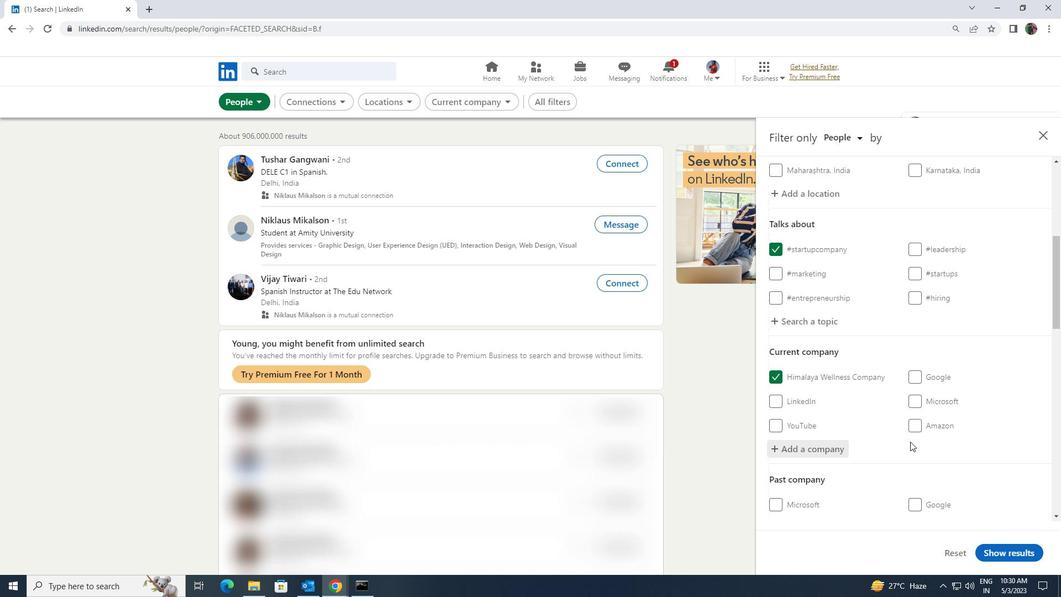 
Action: Mouse scrolled (910, 442) with delta (0, 0)
Screenshot: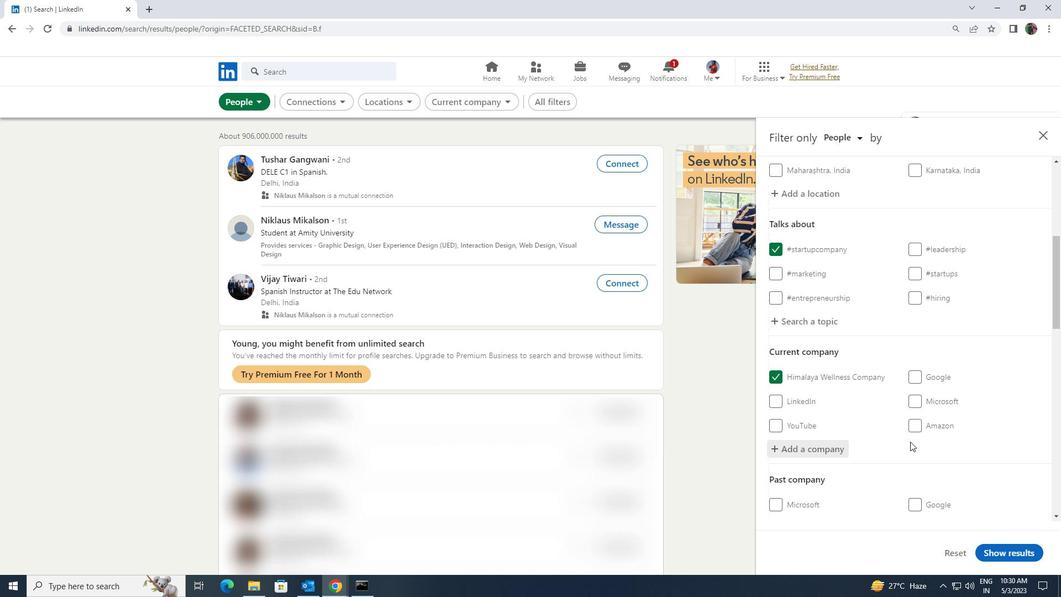 
Action: Mouse scrolled (910, 442) with delta (0, 0)
Screenshot: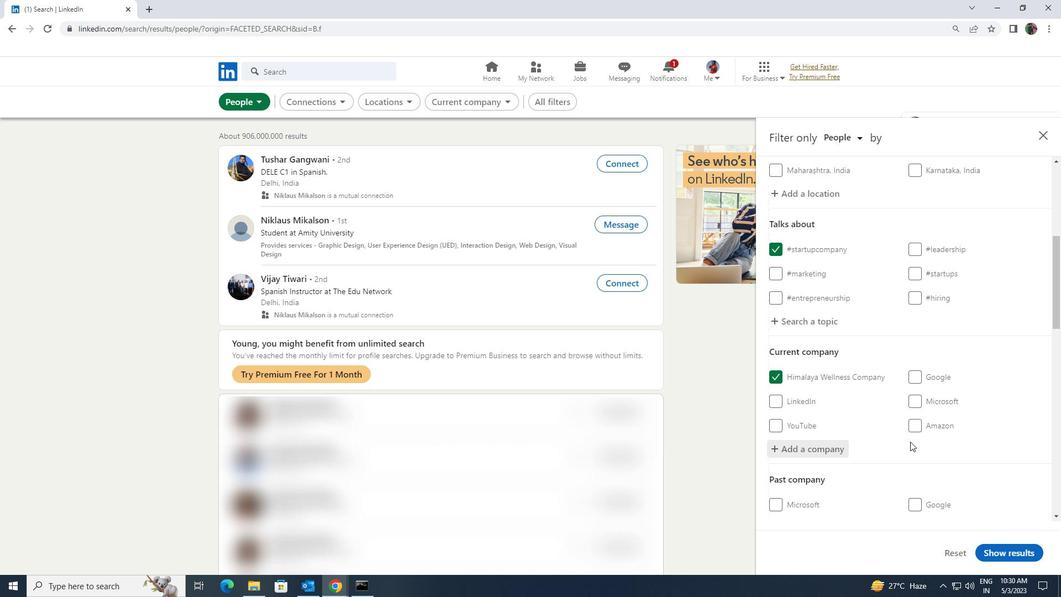 
Action: Mouse scrolled (910, 442) with delta (0, 0)
Screenshot: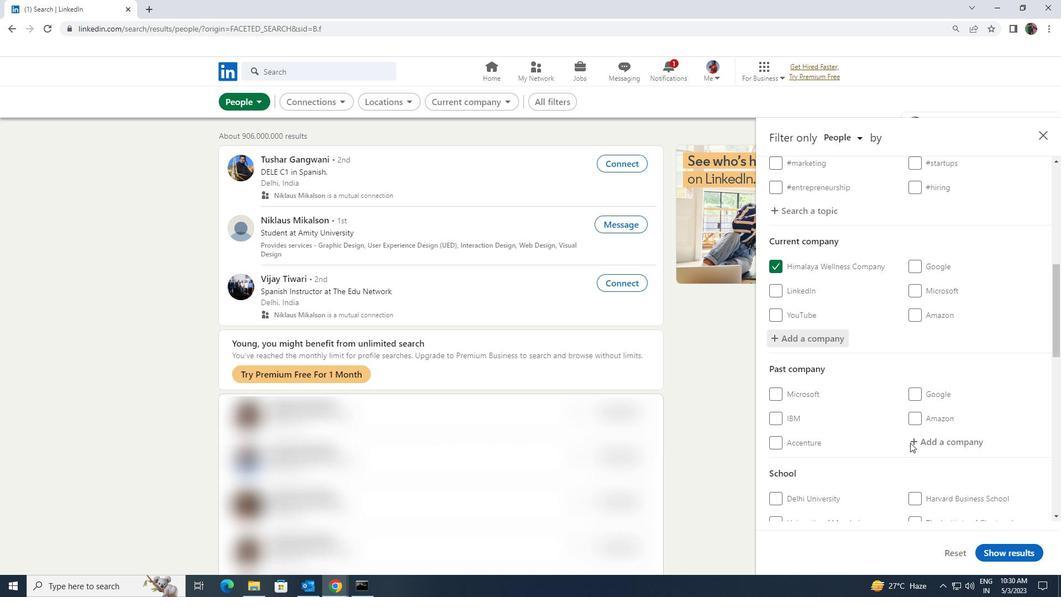 
Action: Mouse scrolled (910, 442) with delta (0, 0)
Screenshot: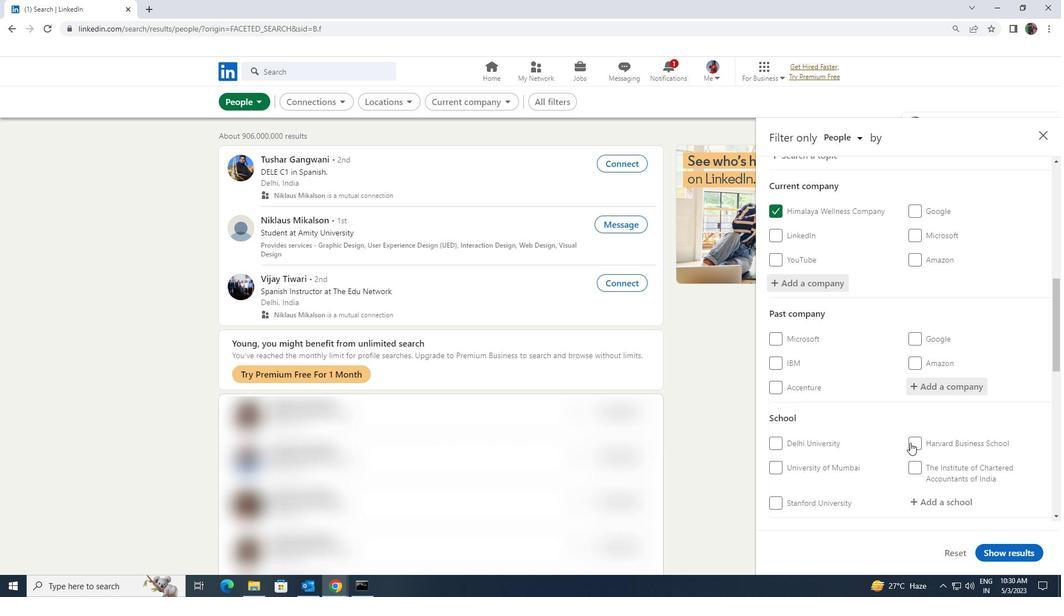 
Action: Mouse scrolled (910, 442) with delta (0, 0)
Screenshot: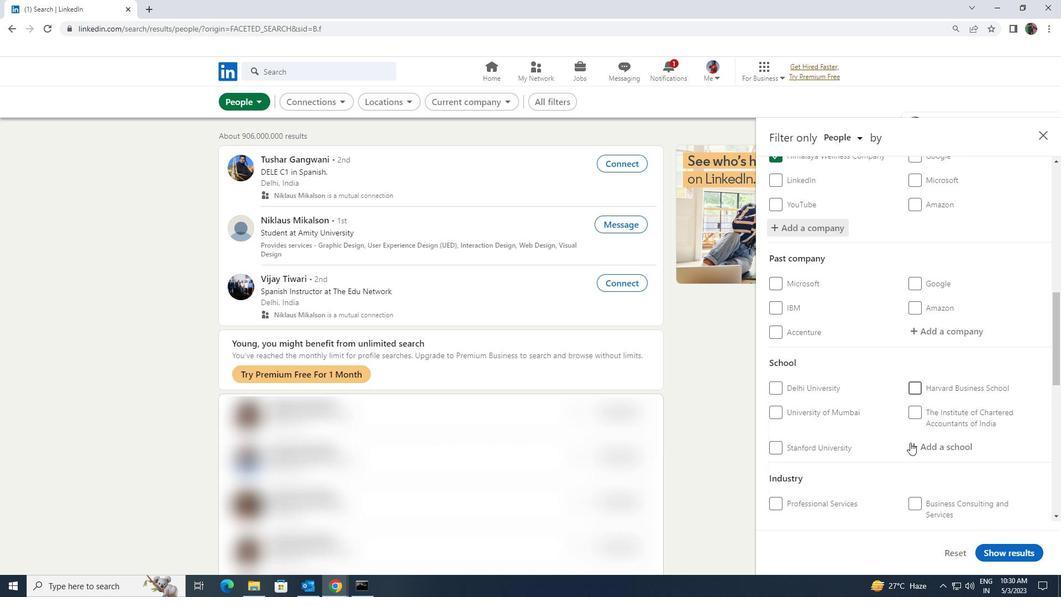 
Action: Mouse moved to (918, 387)
Screenshot: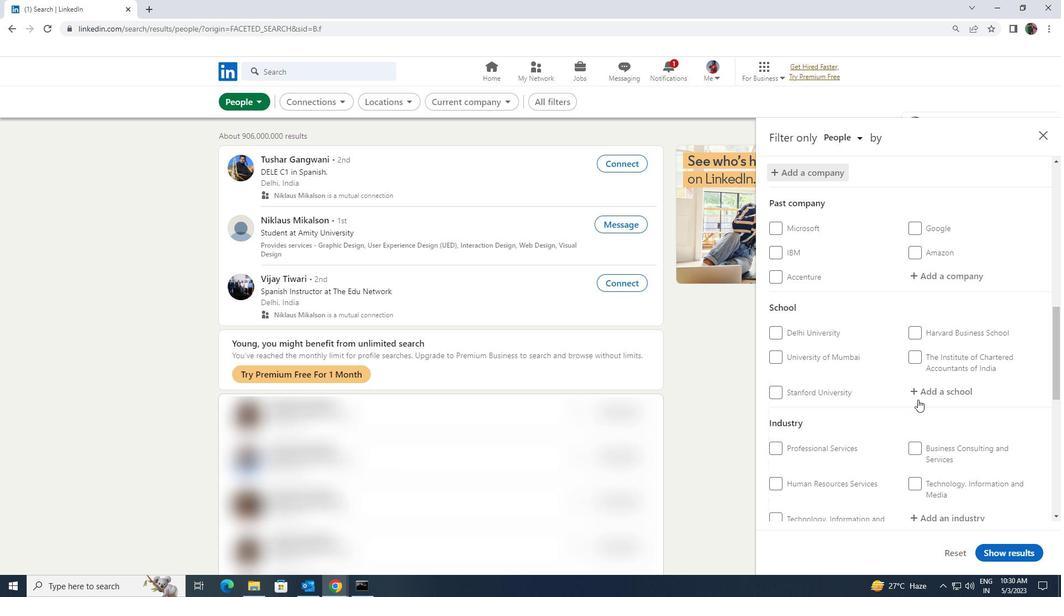 
Action: Mouse pressed left at (918, 387)
Screenshot: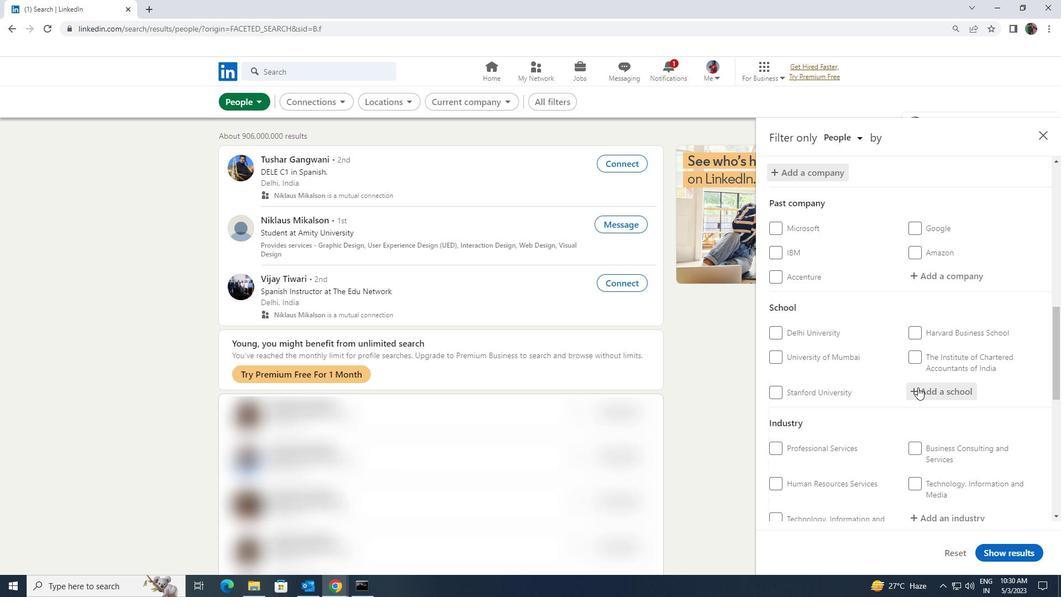 
Action: Key pressed <Key.shift><Key.shift><Key.shift><Key.shift>BHARAT<Key.space><Key.shift>INSTITUTE<Key.space>
Screenshot: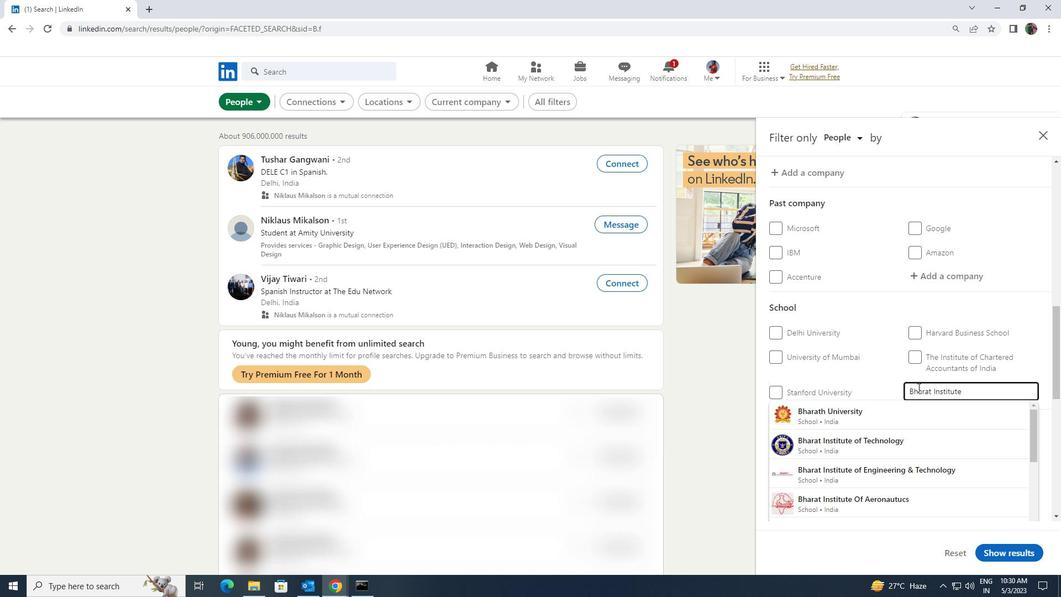 
Action: Mouse moved to (914, 434)
Screenshot: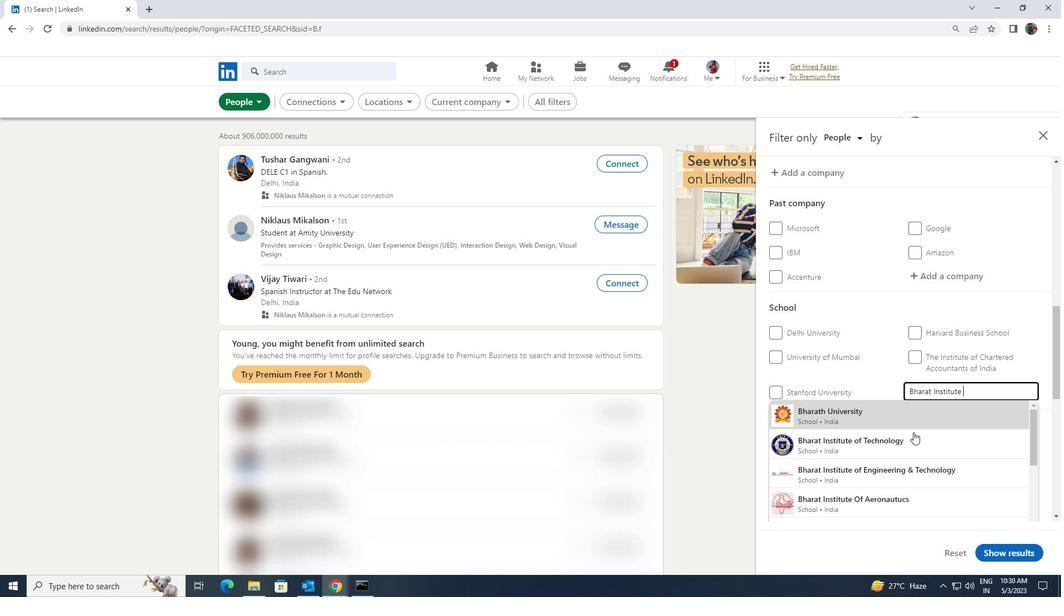 
Action: Mouse pressed left at (914, 434)
Screenshot: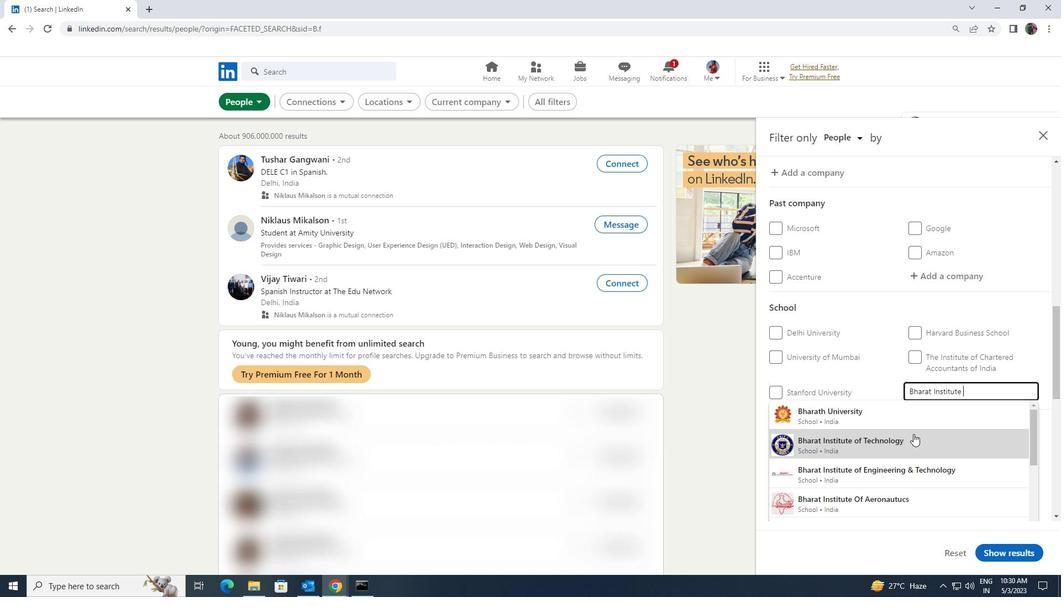 
Action: Mouse scrolled (914, 433) with delta (0, 0)
Screenshot: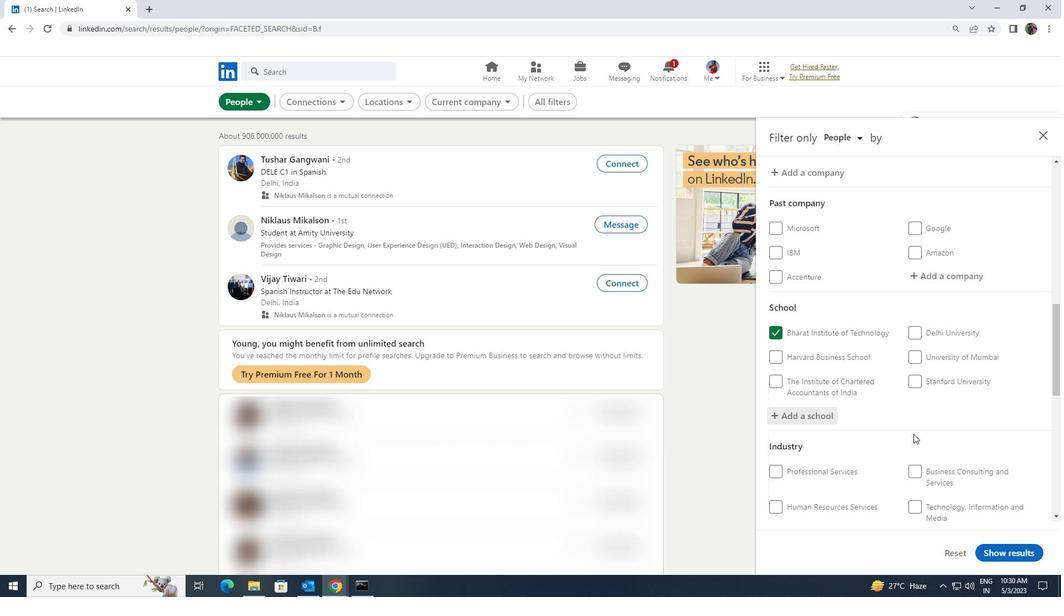 
Action: Mouse scrolled (914, 433) with delta (0, 0)
Screenshot: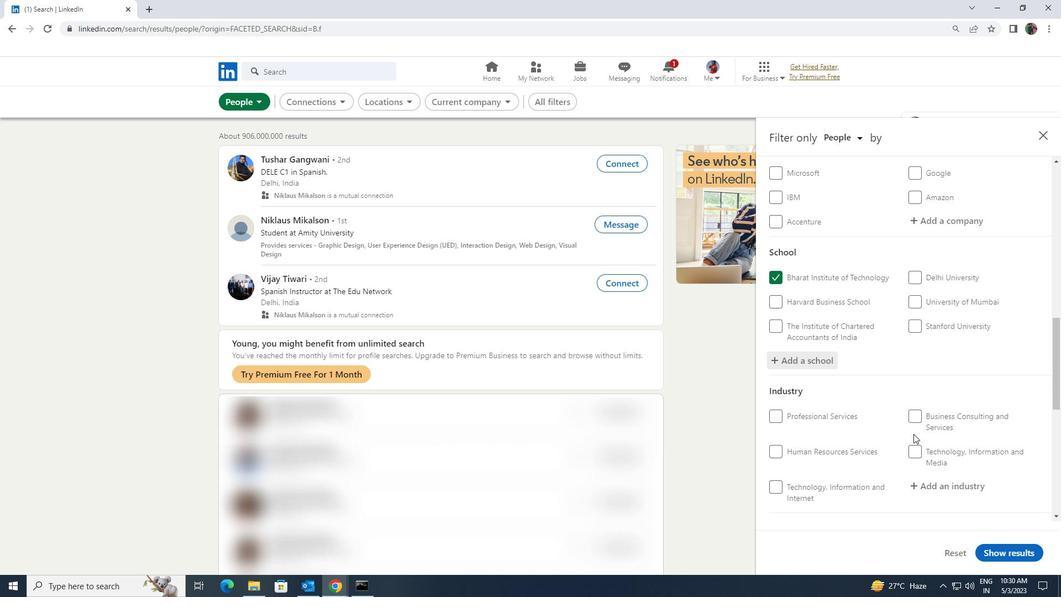 
Action: Mouse moved to (914, 433)
Screenshot: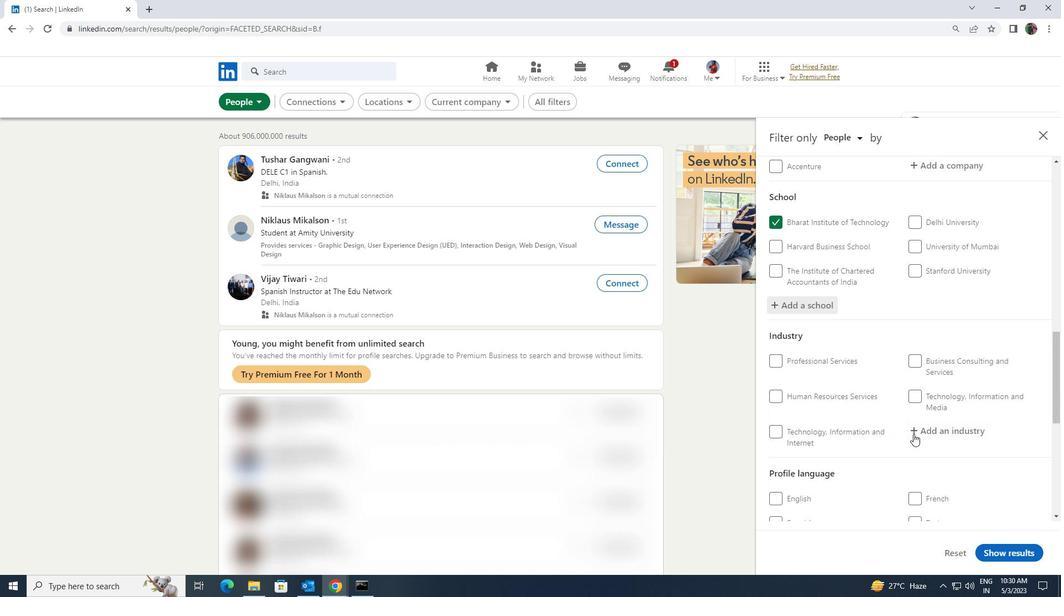 
Action: Mouse pressed left at (914, 433)
Screenshot: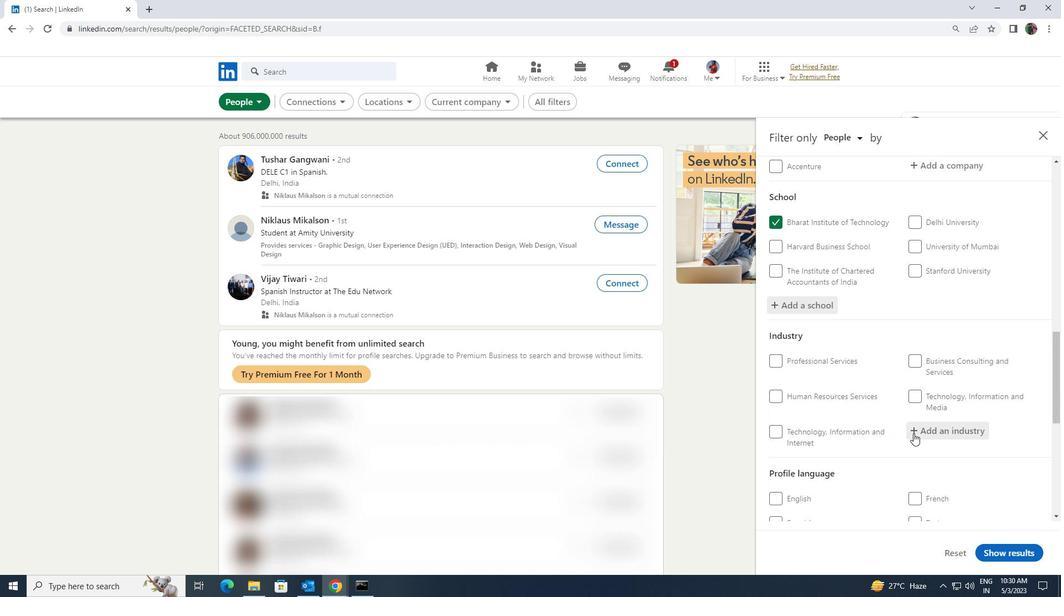 
Action: Key pressed <Key.shift>INSURANCE<Key.space>
Screenshot: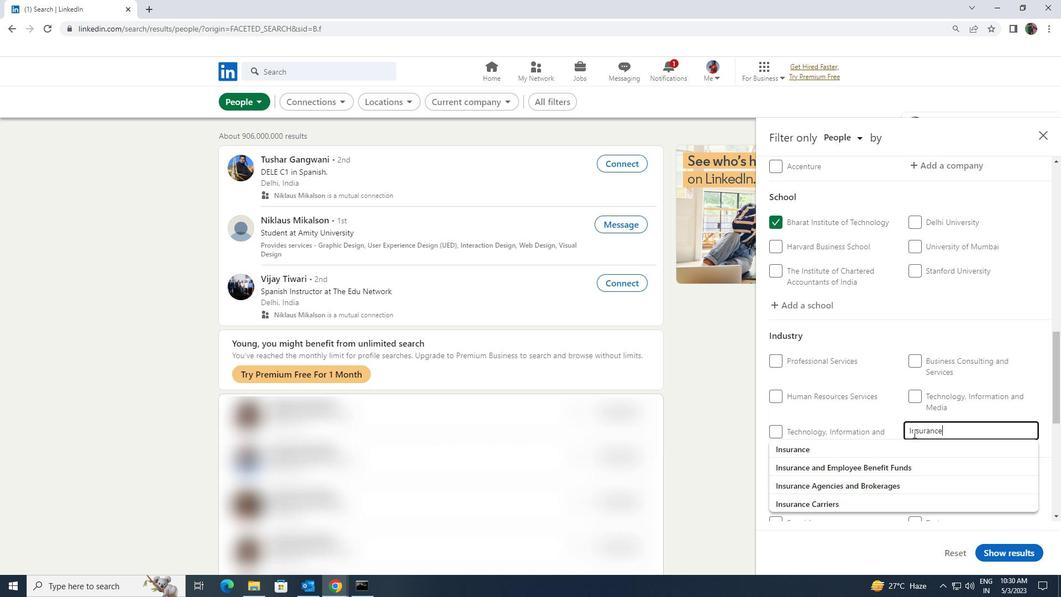 
Action: Mouse moved to (910, 446)
Screenshot: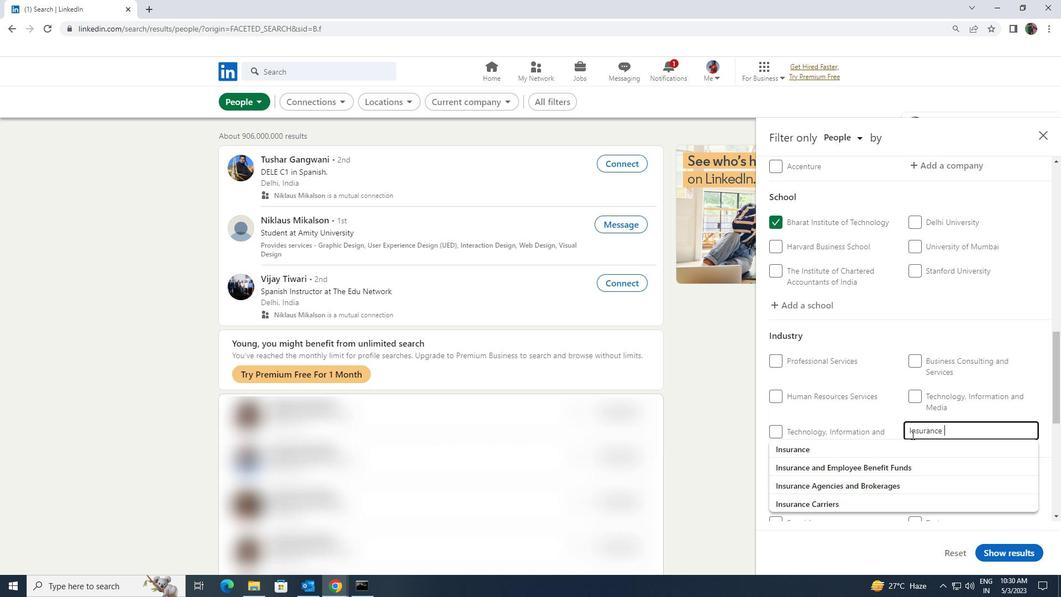 
Action: Mouse pressed left at (910, 446)
Screenshot: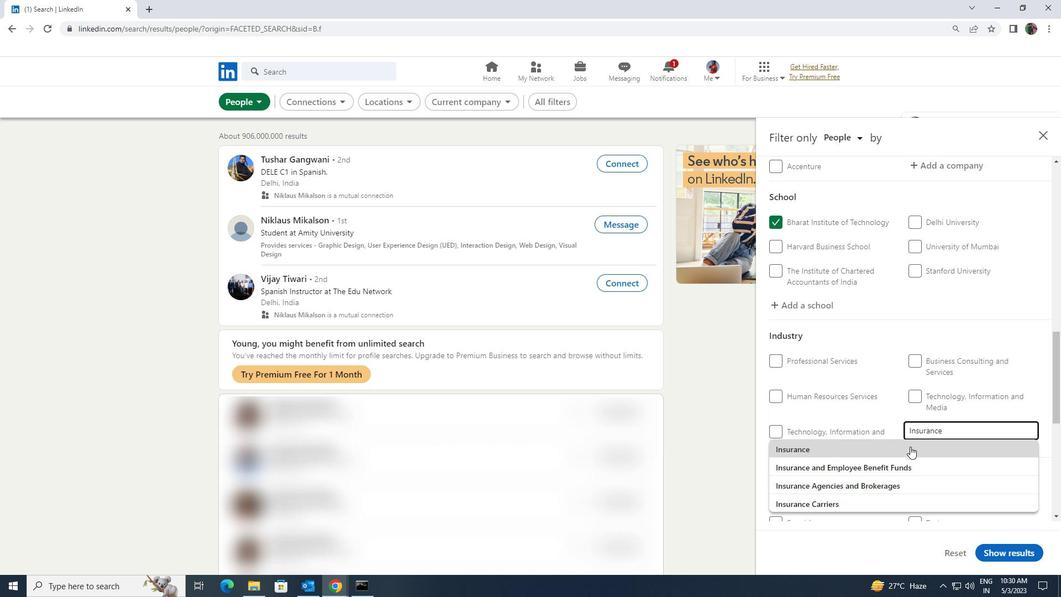 
Action: Mouse scrolled (910, 446) with delta (0, 0)
Screenshot: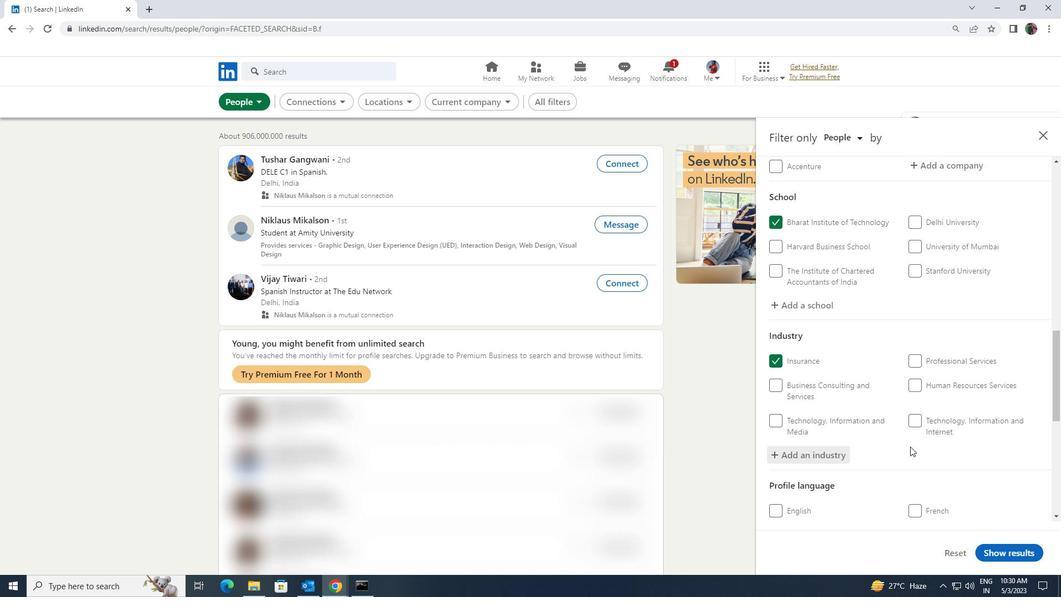
Action: Mouse scrolled (910, 446) with delta (0, 0)
Screenshot: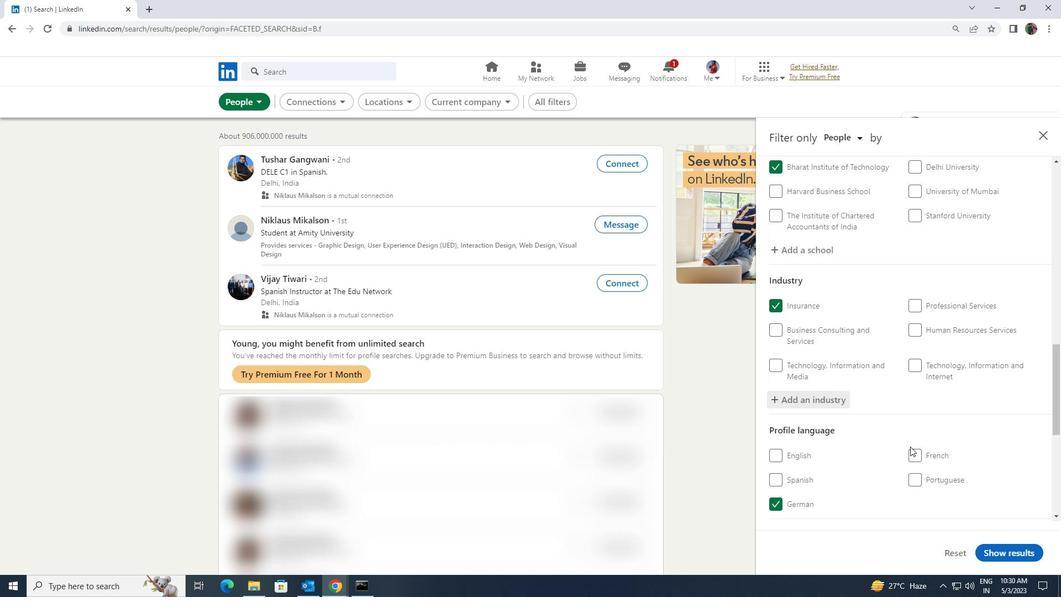 
Action: Mouse scrolled (910, 446) with delta (0, 0)
Screenshot: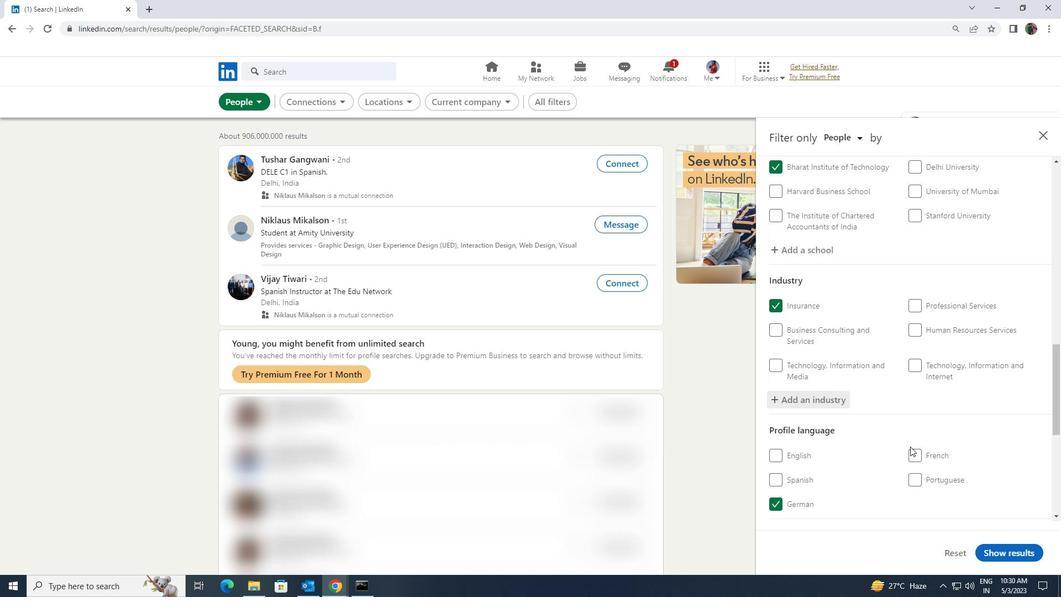 
Action: Mouse scrolled (910, 446) with delta (0, 0)
Screenshot: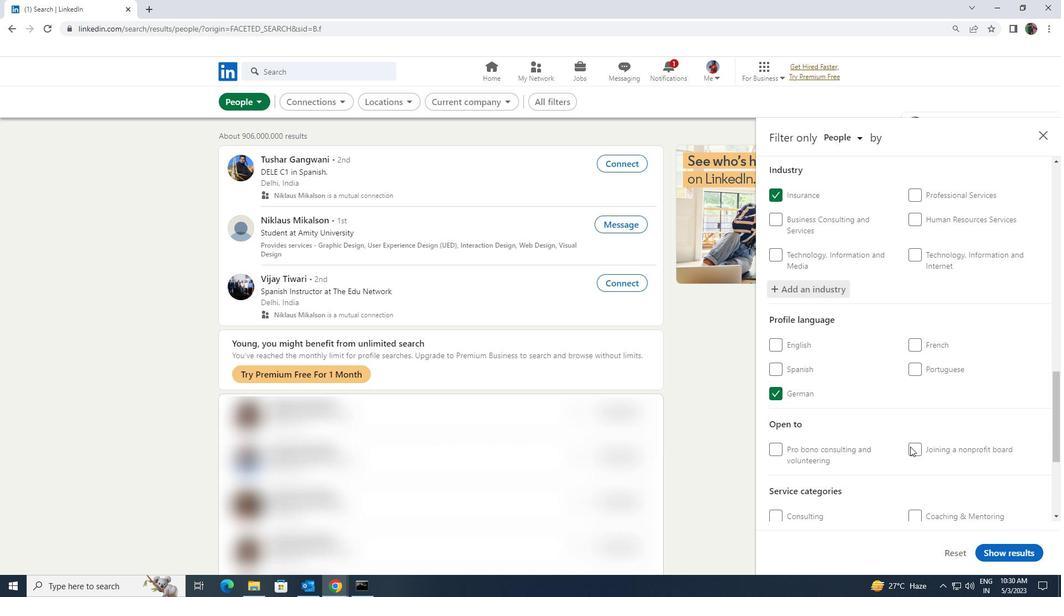 
Action: Mouse scrolled (910, 446) with delta (0, 0)
Screenshot: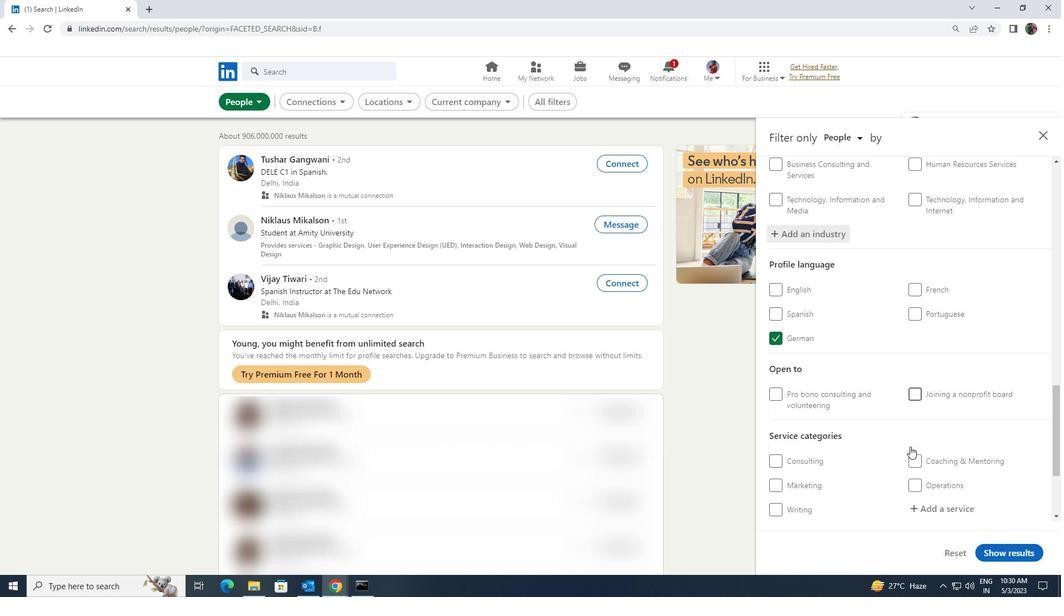 
Action: Mouse pressed left at (910, 446)
Screenshot: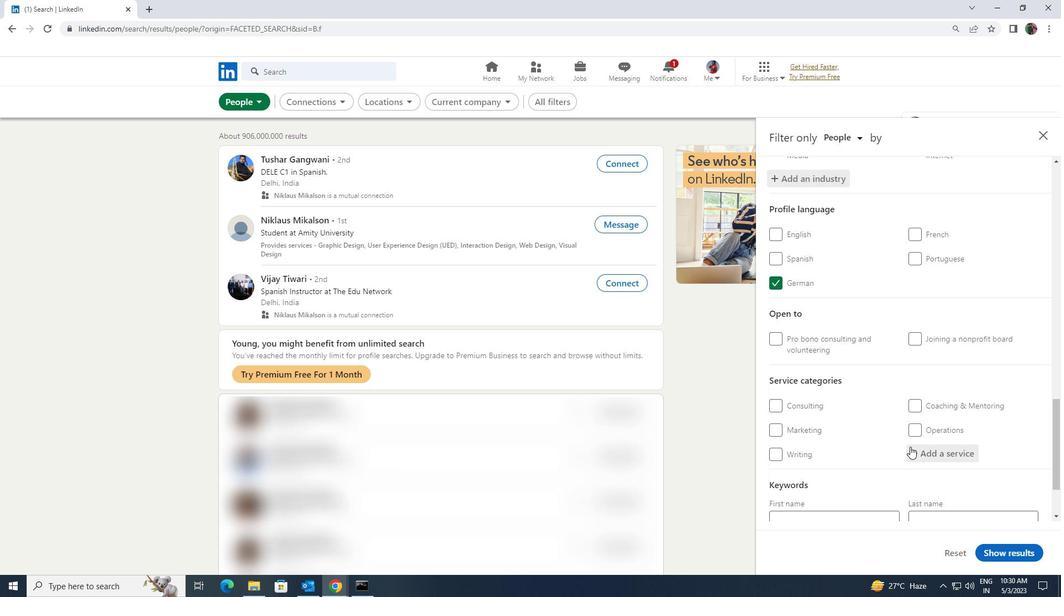 
Action: Key pressed <Key.shift><Key.shift><Key.shift><Key.shift><Key.shift>GHOSTWRI
Screenshot: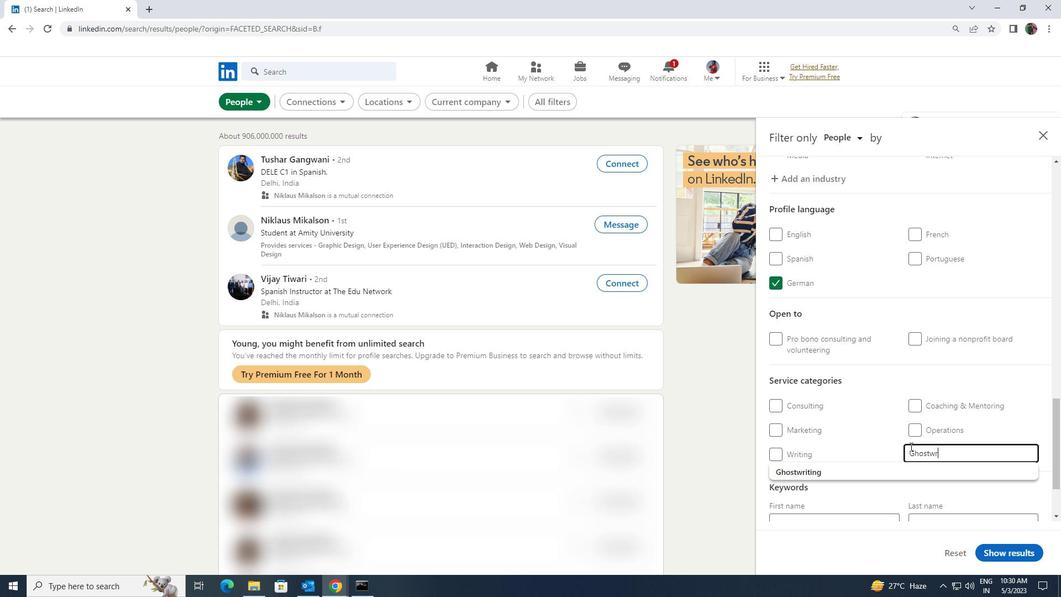 
Action: Mouse moved to (900, 462)
Screenshot: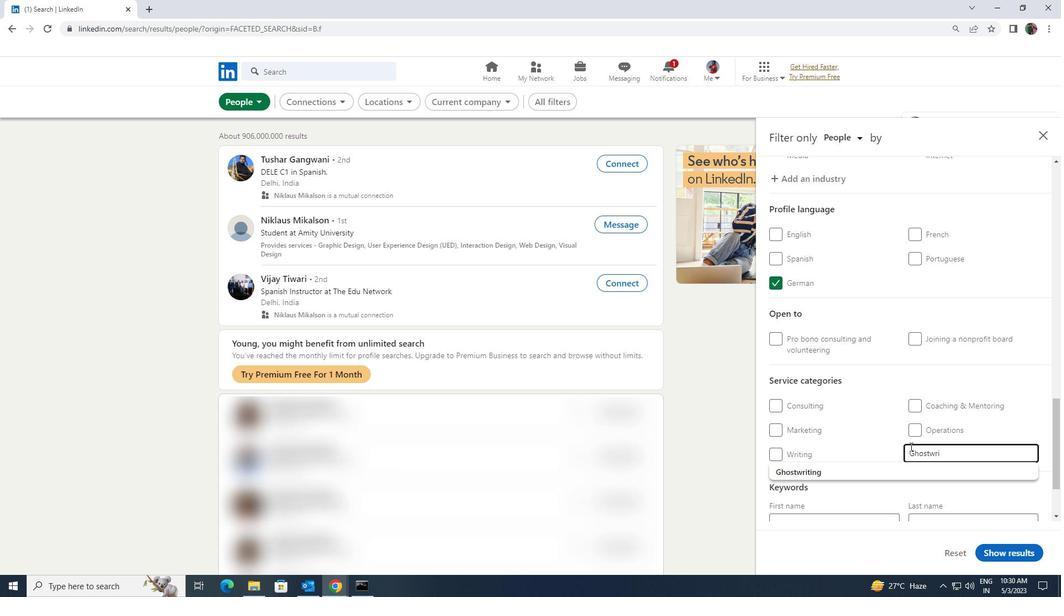 
Action: Mouse pressed left at (900, 462)
Screenshot: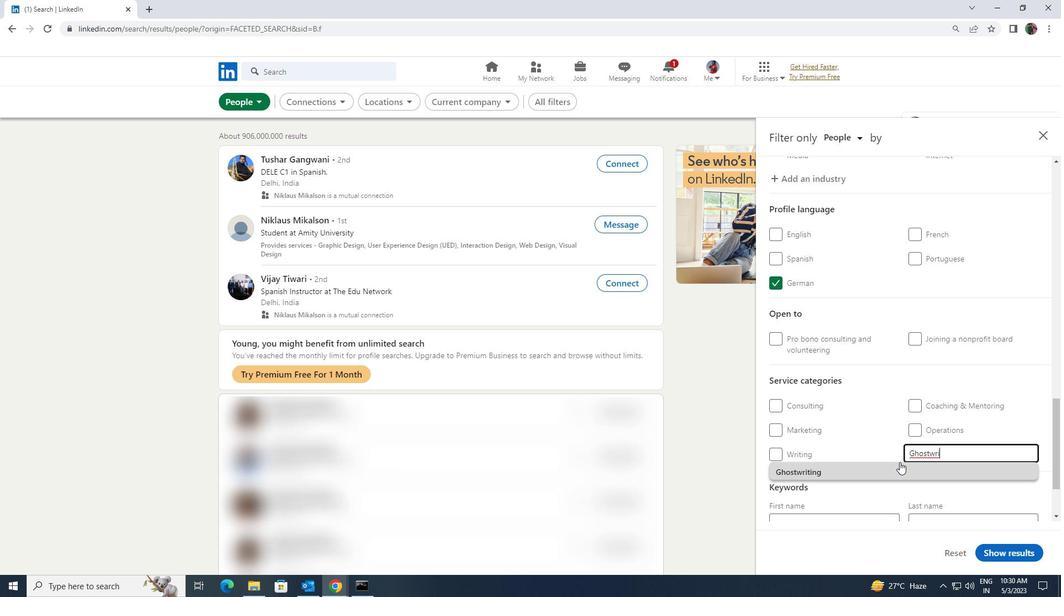 
Action: Mouse moved to (895, 462)
Screenshot: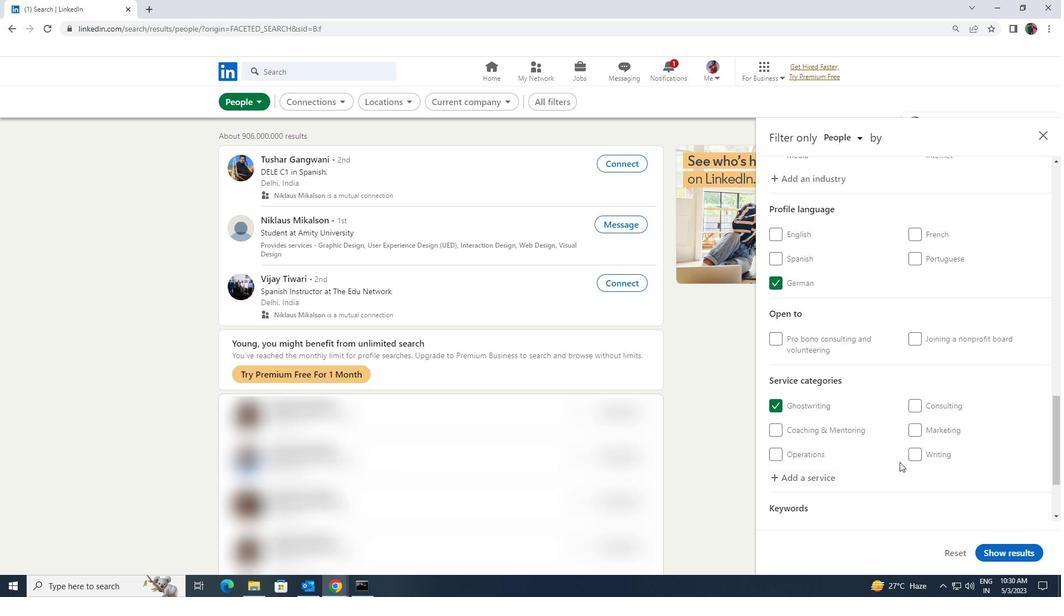 
Action: Mouse scrolled (895, 461) with delta (0, 0)
Screenshot: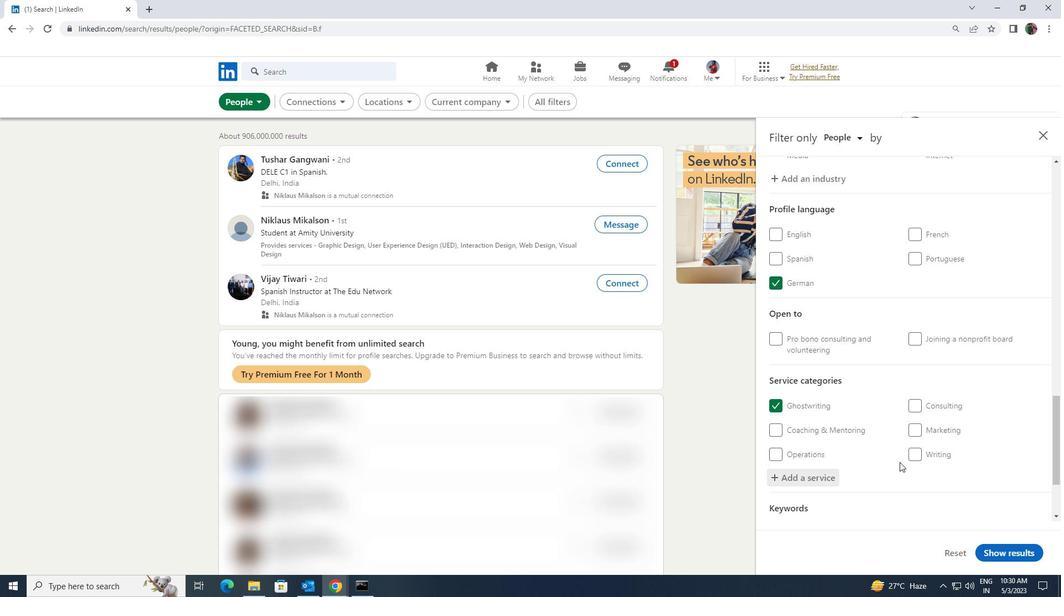 
Action: Mouse scrolled (895, 461) with delta (0, 0)
Screenshot: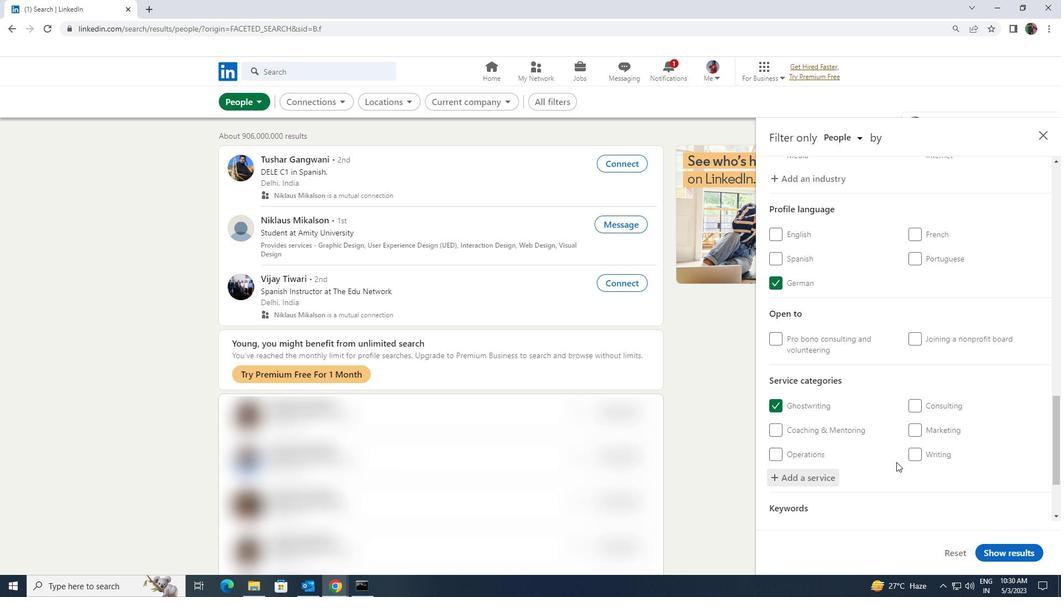 
Action: Mouse scrolled (895, 461) with delta (0, 0)
Screenshot: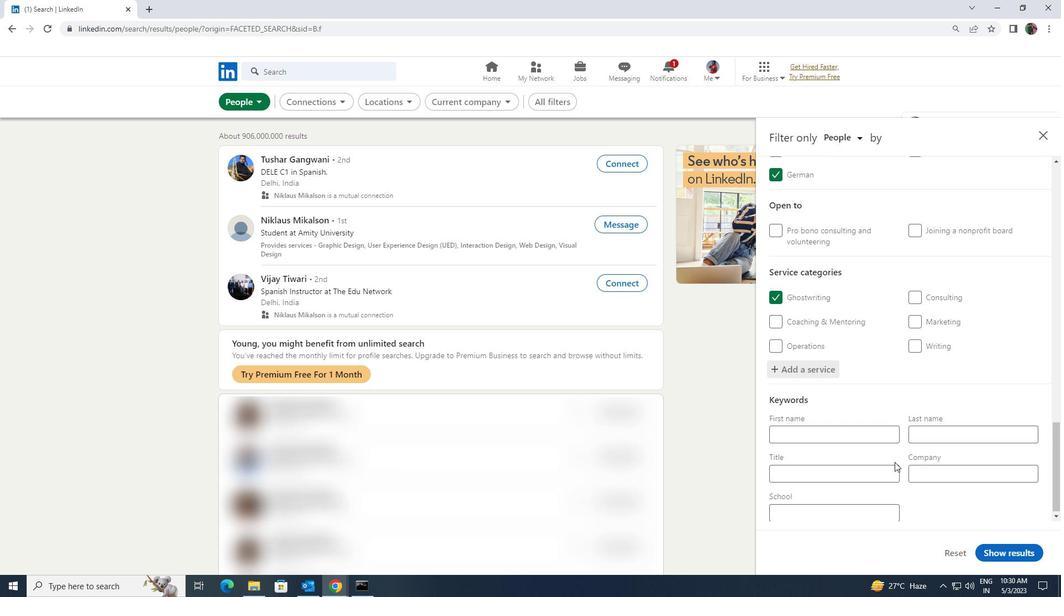 
Action: Mouse moved to (892, 464)
Screenshot: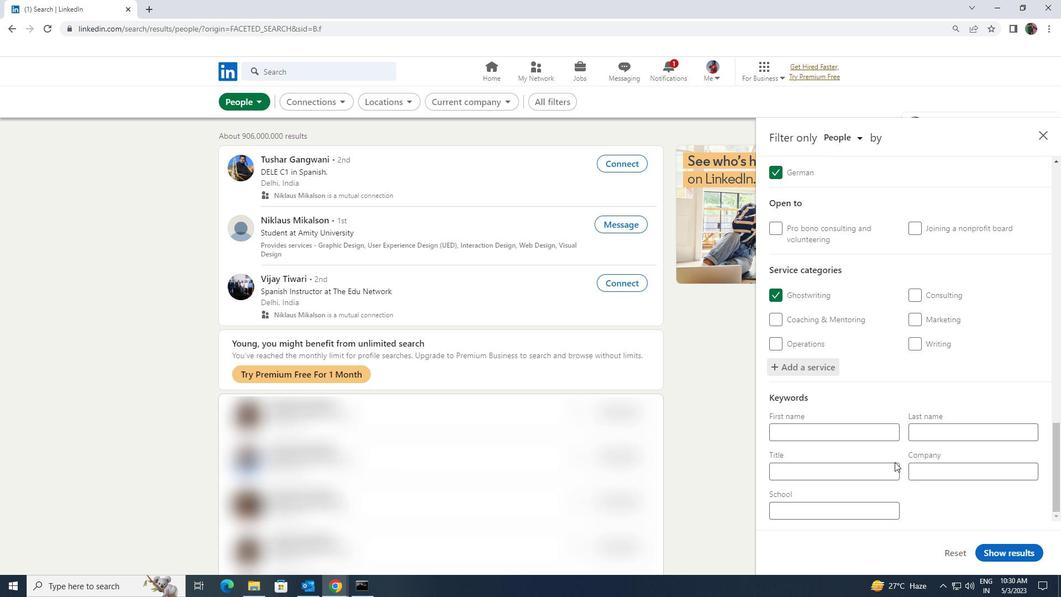 
Action: Mouse pressed left at (892, 464)
Screenshot: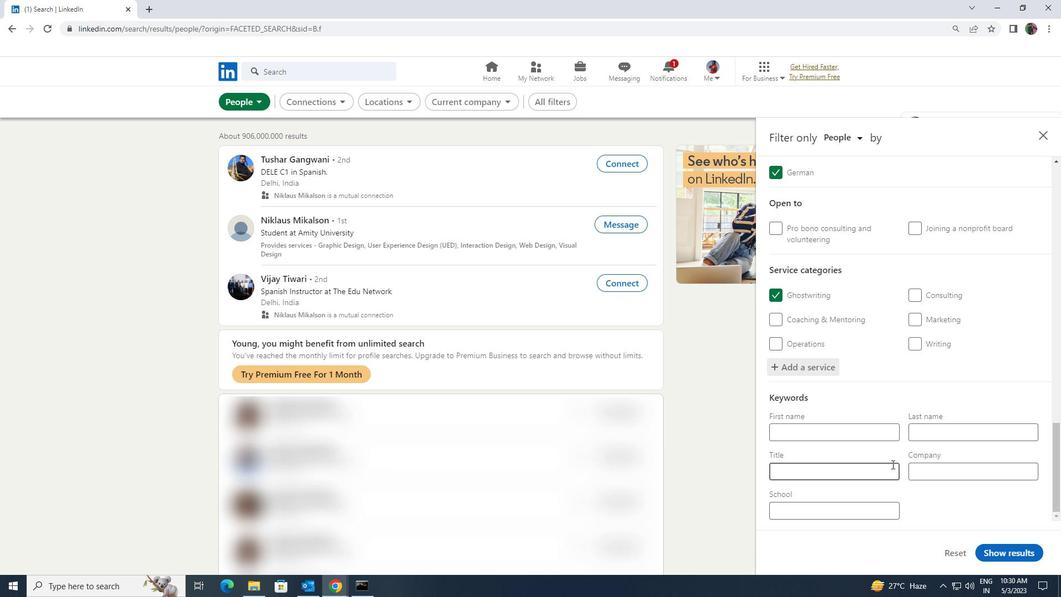 
Action: Key pressed <Key.shift>PHOTOGRAPHER
Screenshot: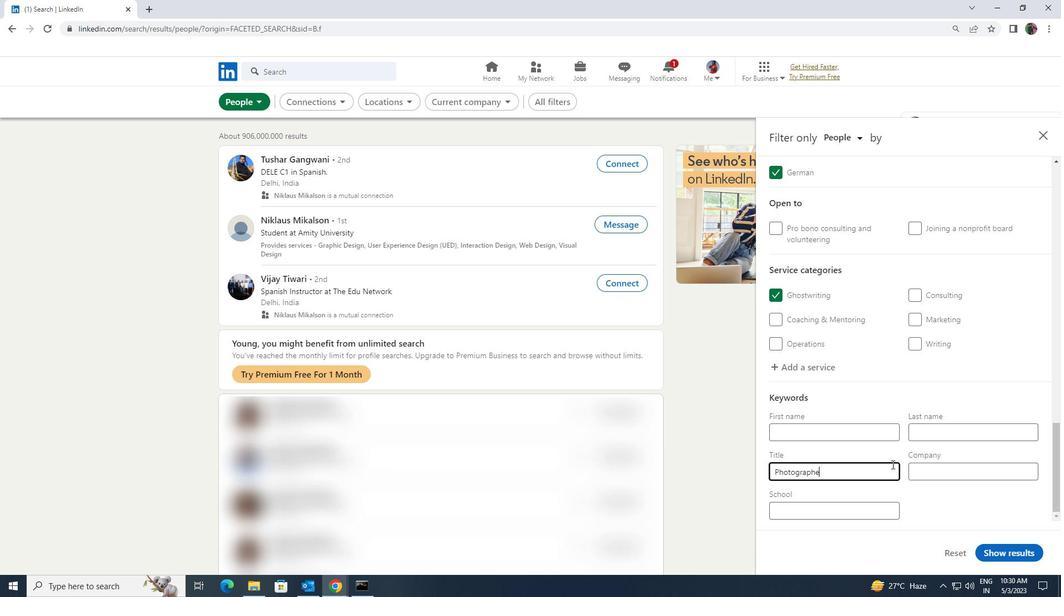 
Action: Mouse moved to (997, 553)
Screenshot: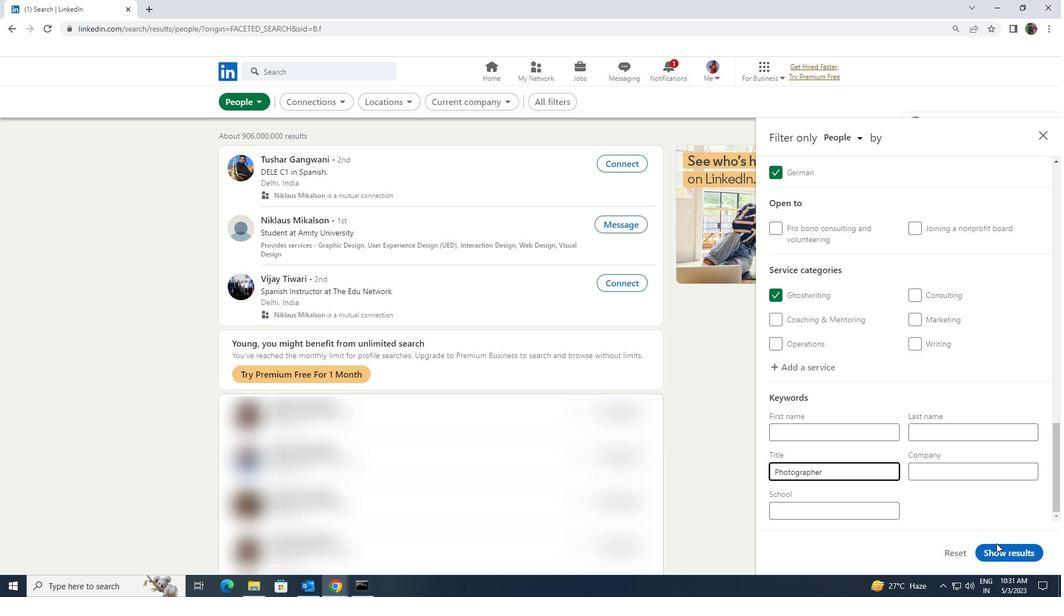 
Action: Mouse pressed left at (997, 553)
Screenshot: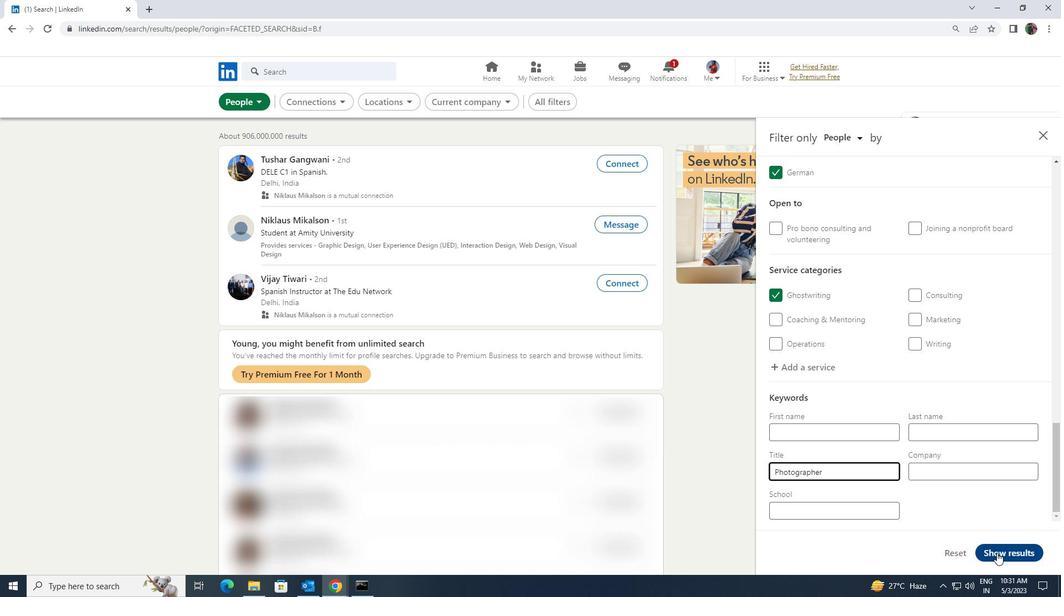
